 Task: Find connections with filter location Allauch with filter topic #creativitywith filter profile language French with filter current company India Today with filter school Manipal Institute of Technology with filter industry Telecommunications Carriers with filter service category Graphic Design with filter keywords title Digital Marketing Manager
Action: Mouse moved to (528, 67)
Screenshot: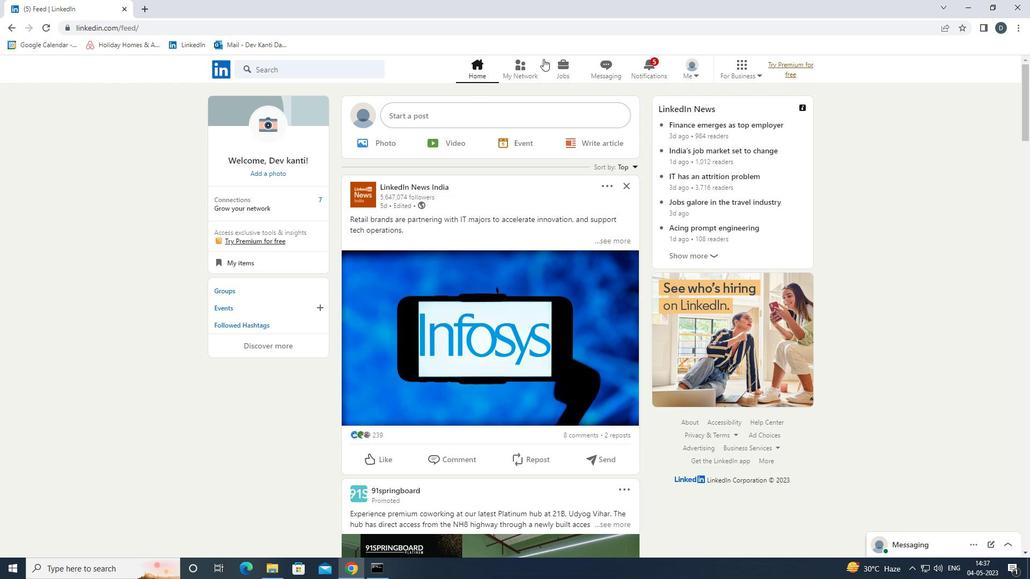 
Action: Mouse pressed left at (528, 67)
Screenshot: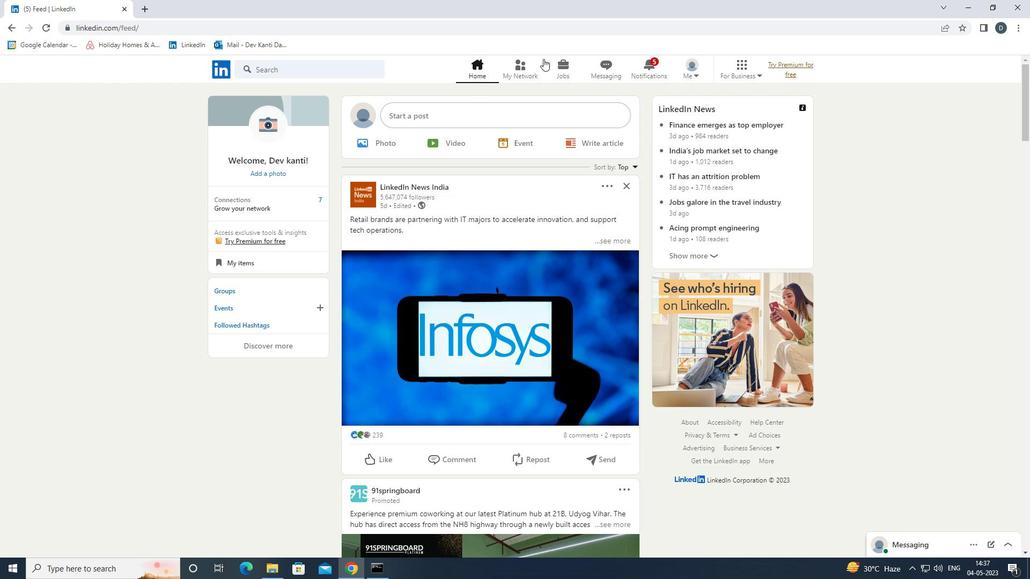 
Action: Mouse moved to (355, 127)
Screenshot: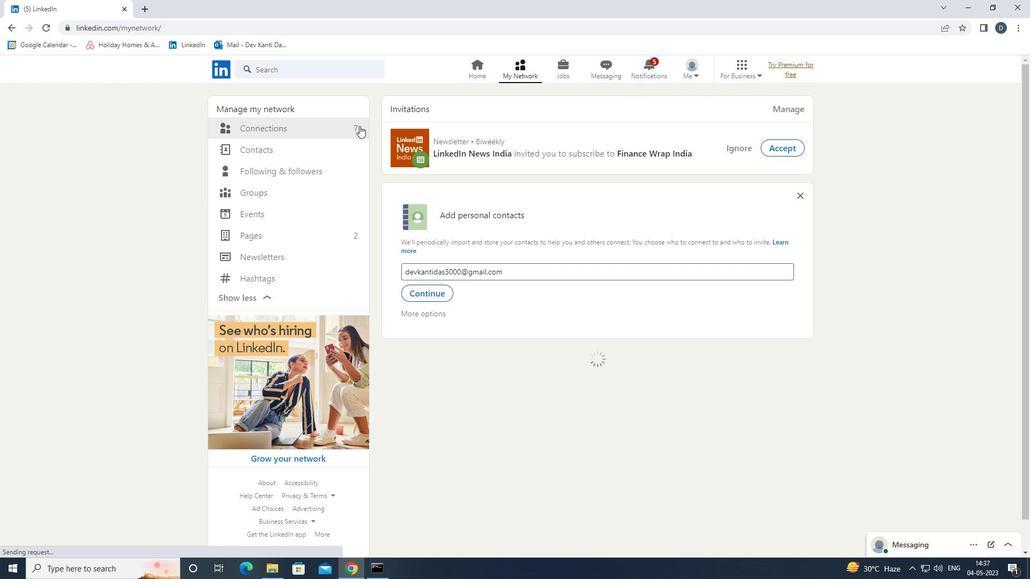 
Action: Mouse pressed left at (355, 127)
Screenshot: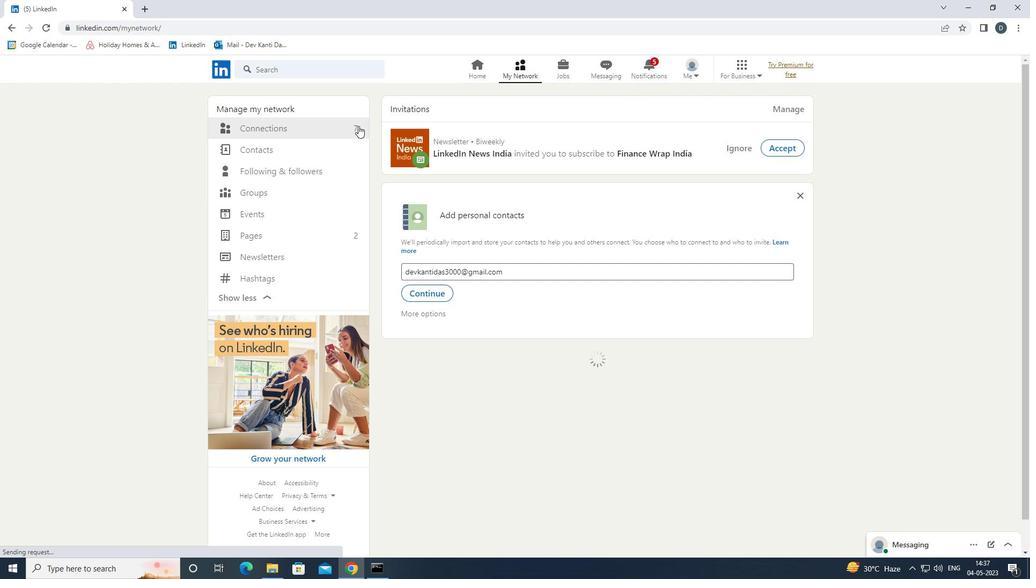 
Action: Mouse moved to (621, 128)
Screenshot: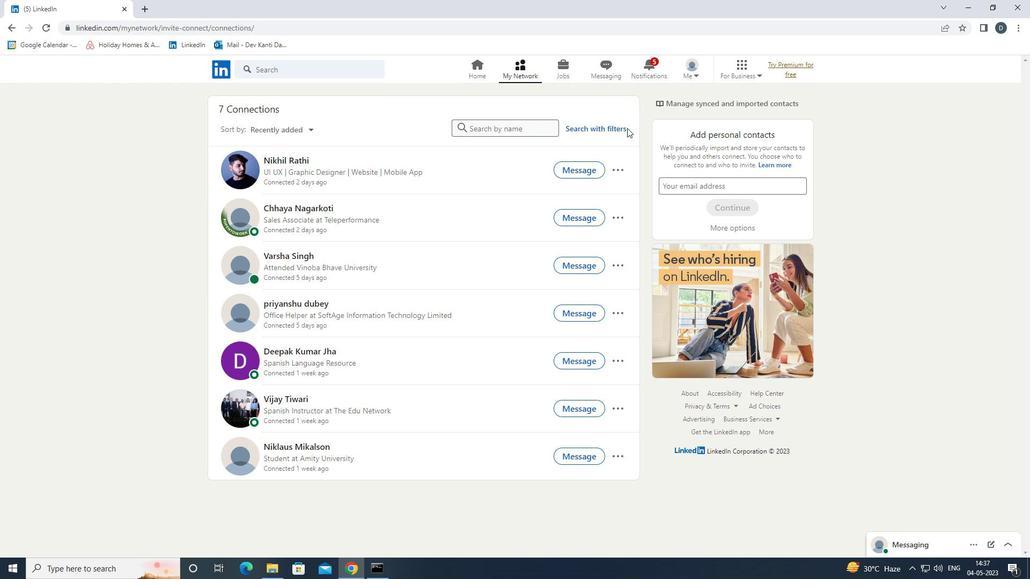 
Action: Mouse pressed left at (621, 128)
Screenshot: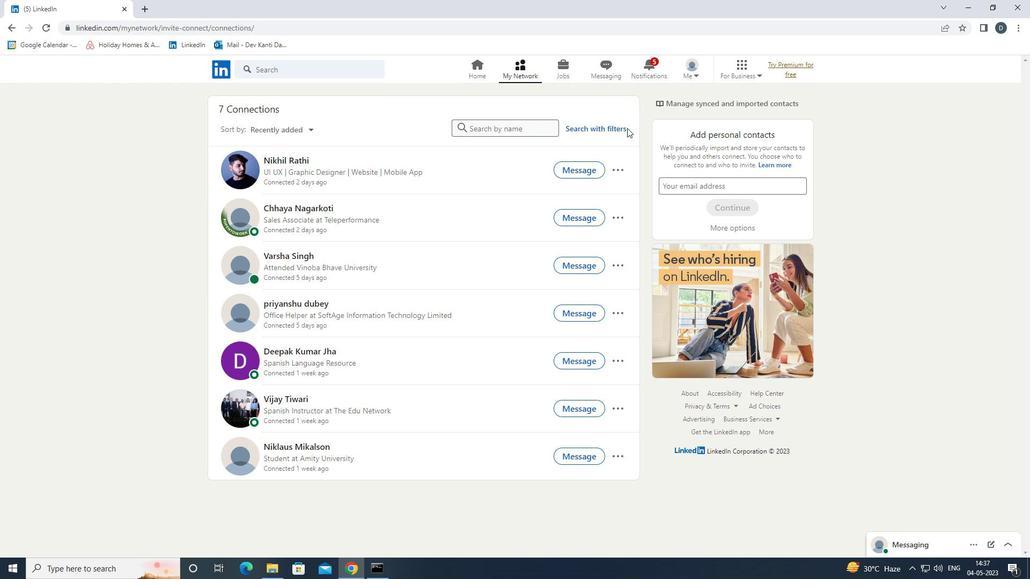 
Action: Mouse moved to (553, 100)
Screenshot: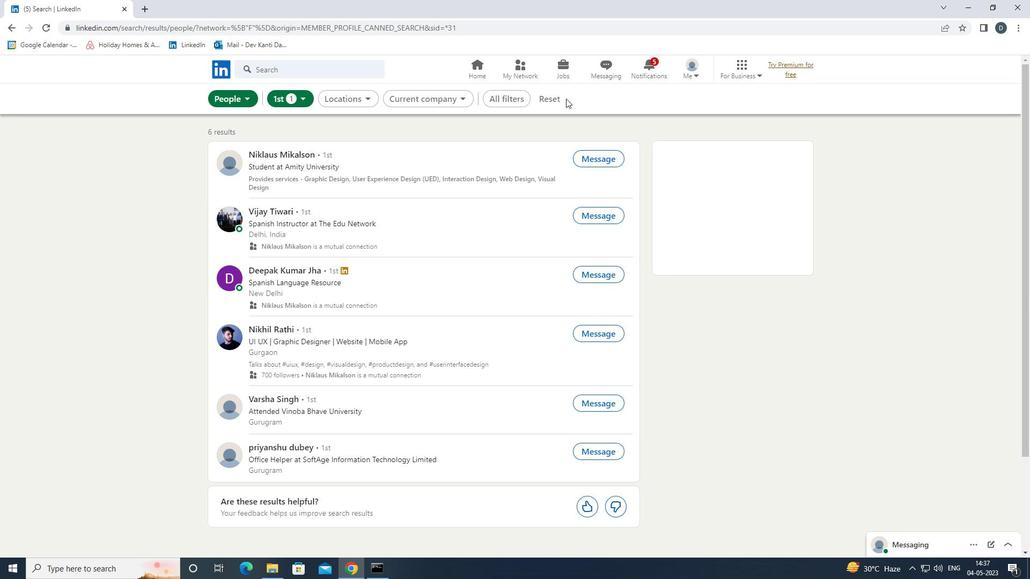 
Action: Mouse pressed left at (553, 100)
Screenshot: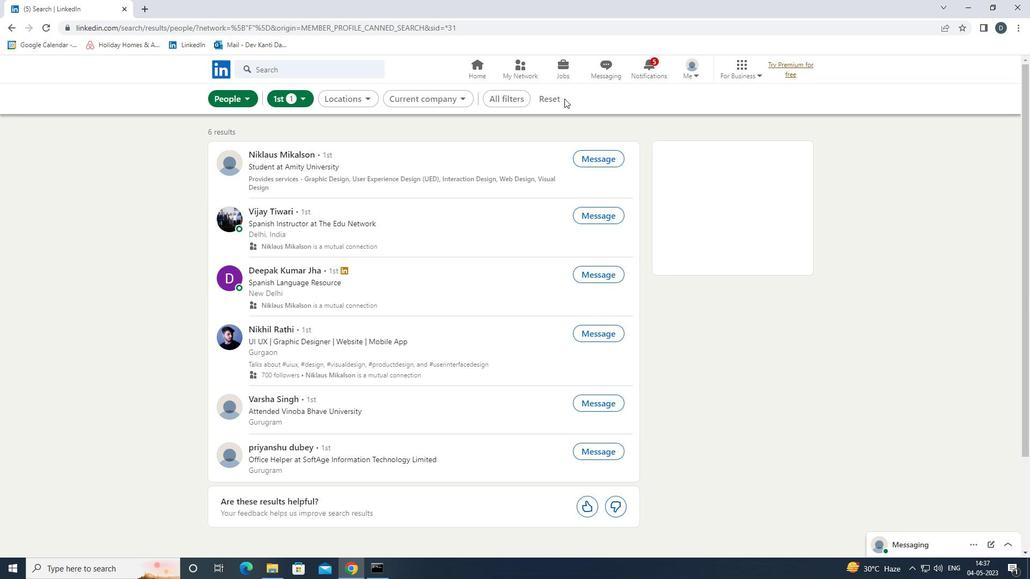 
Action: Mouse moved to (546, 93)
Screenshot: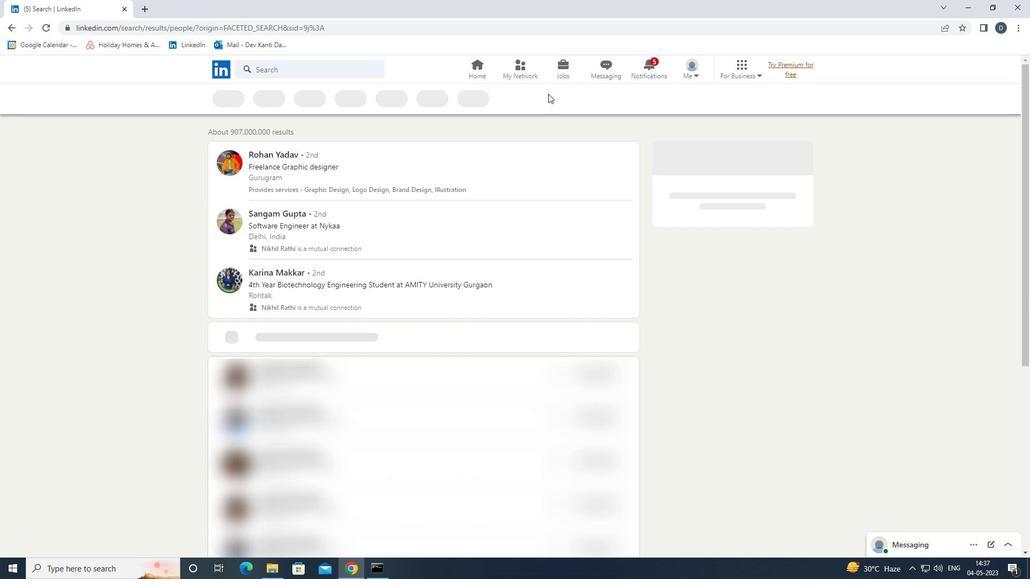 
Action: Mouse pressed left at (546, 93)
Screenshot: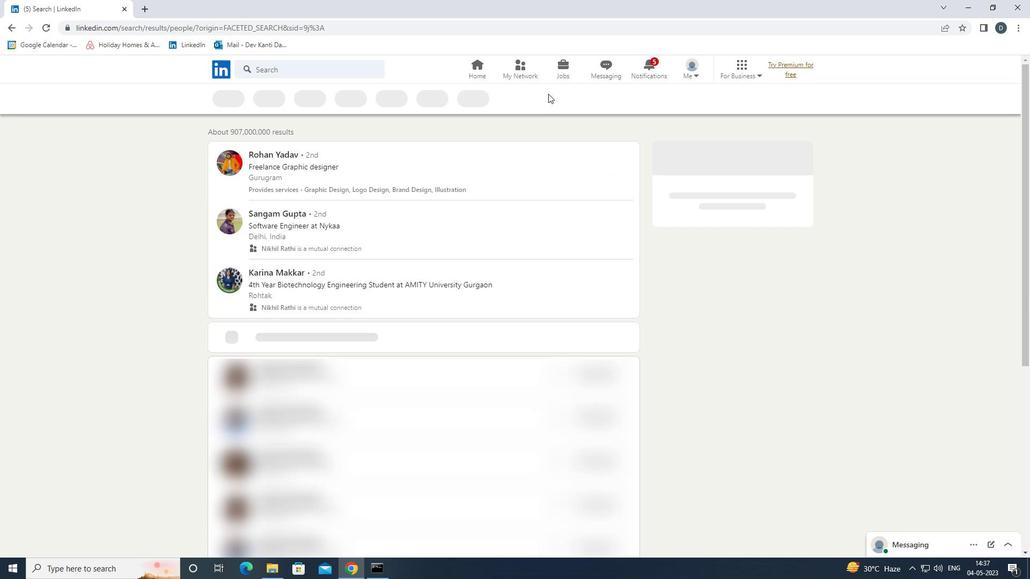 
Action: Mouse moved to (968, 372)
Screenshot: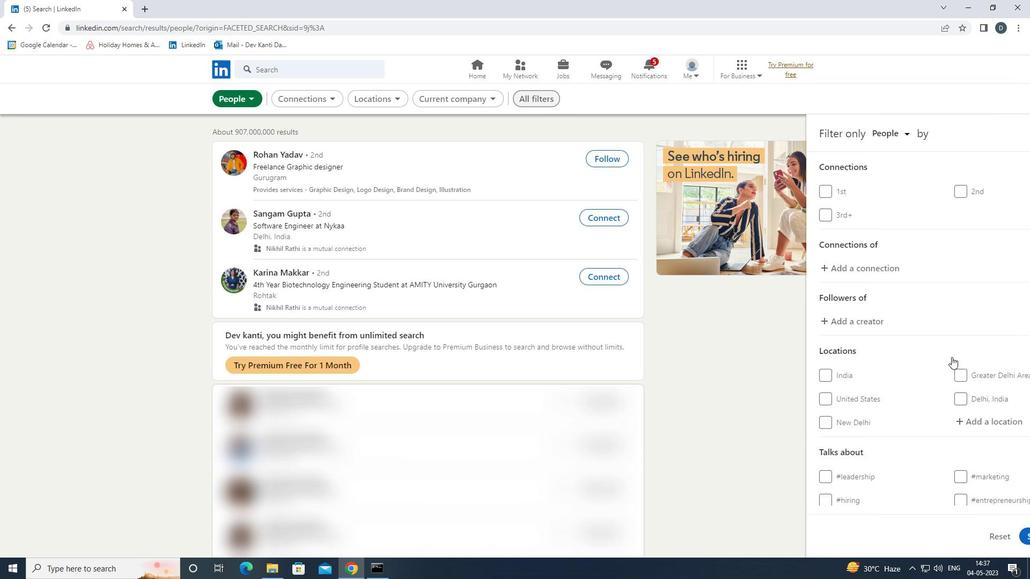 
Action: Mouse scrolled (968, 371) with delta (0, 0)
Screenshot: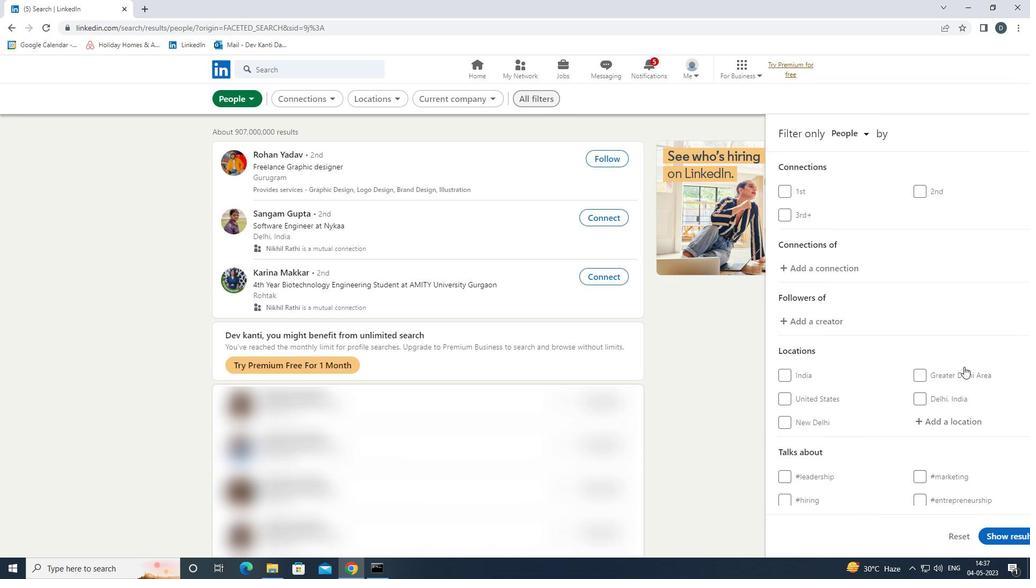
Action: Mouse scrolled (968, 371) with delta (0, 0)
Screenshot: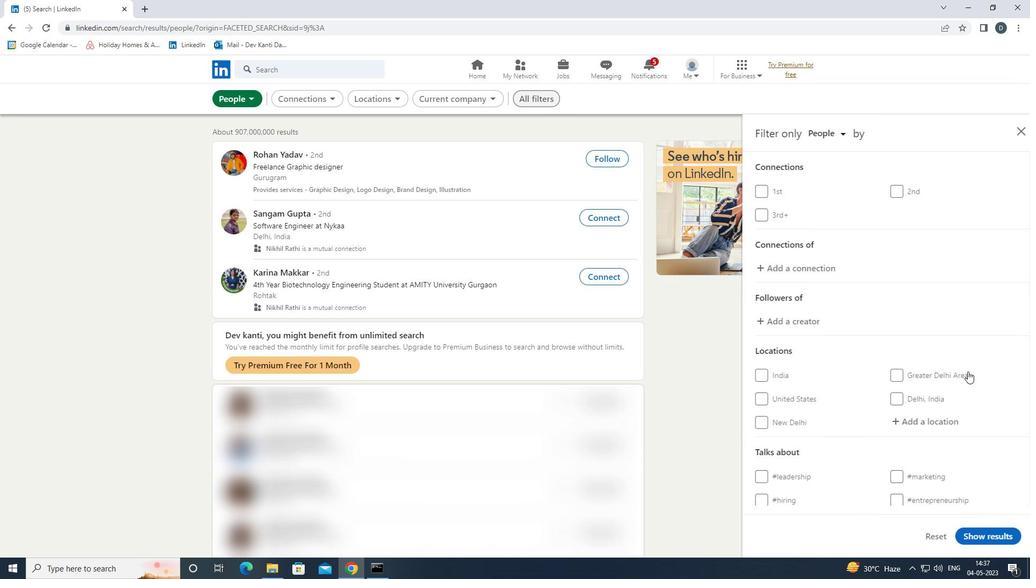 
Action: Mouse moved to (919, 316)
Screenshot: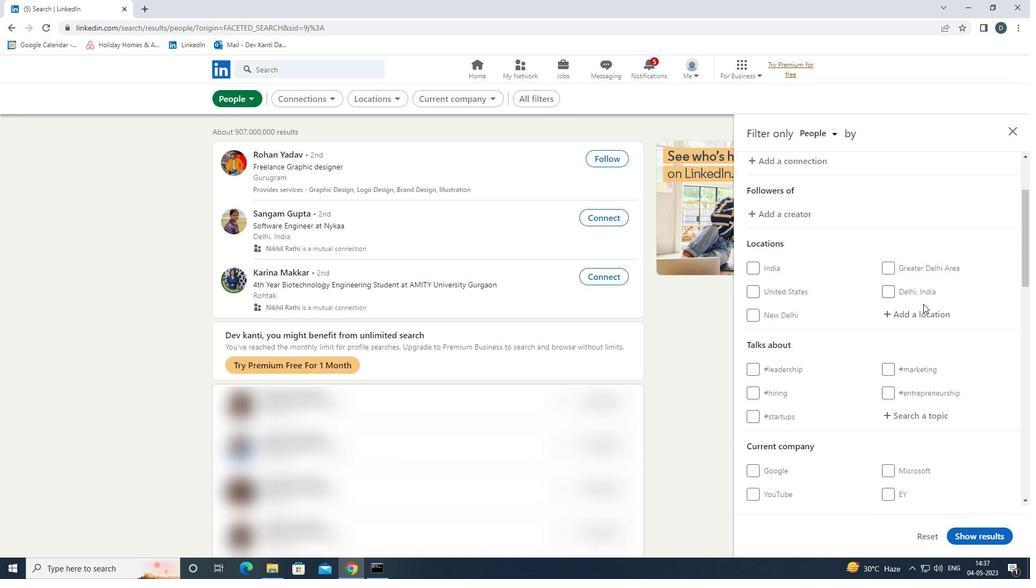 
Action: Mouse pressed left at (919, 316)
Screenshot: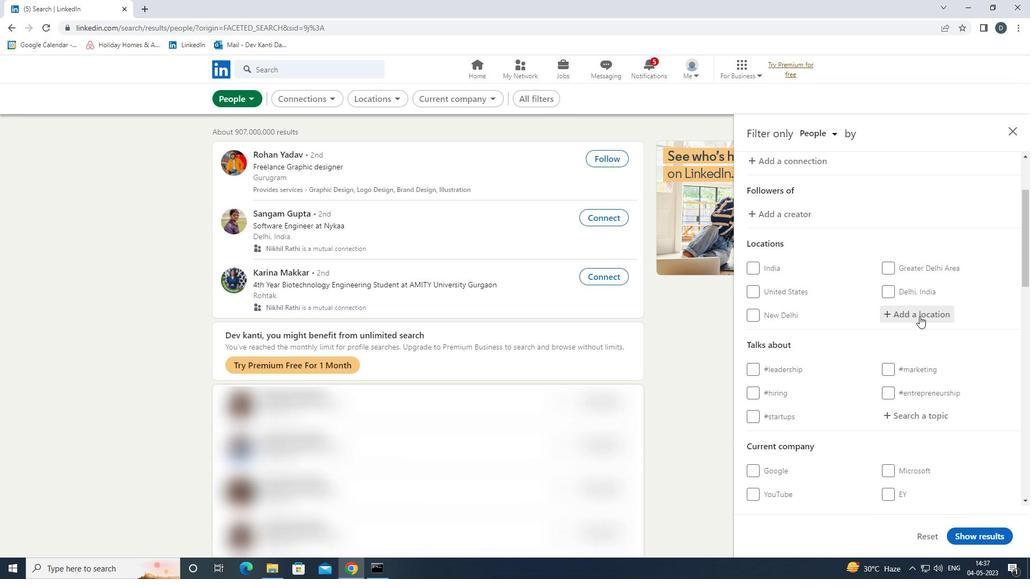 
Action: Key pressed <Key.shift>ALLAUCH<Key.down><Key.enter>
Screenshot: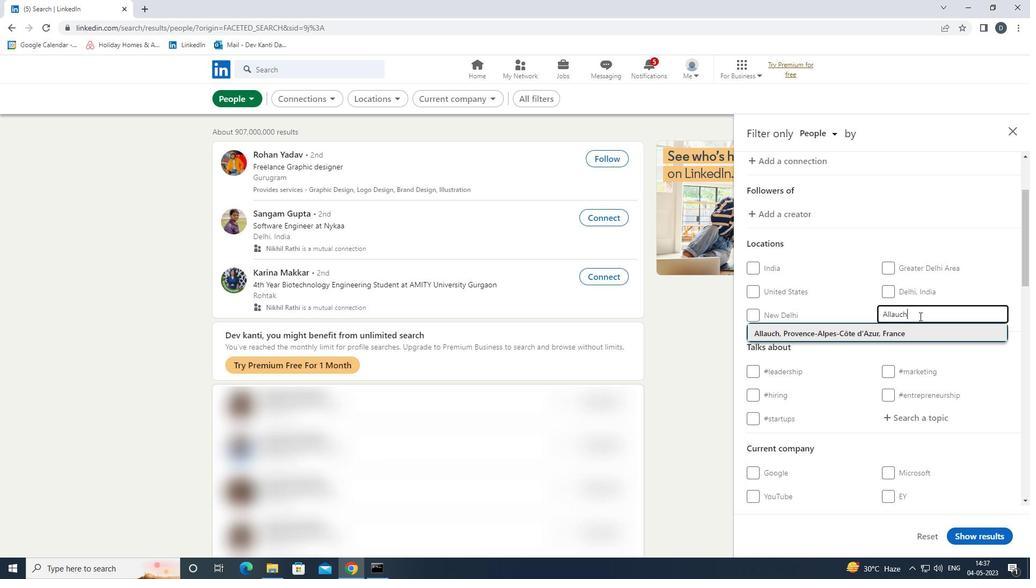 
Action: Mouse moved to (919, 320)
Screenshot: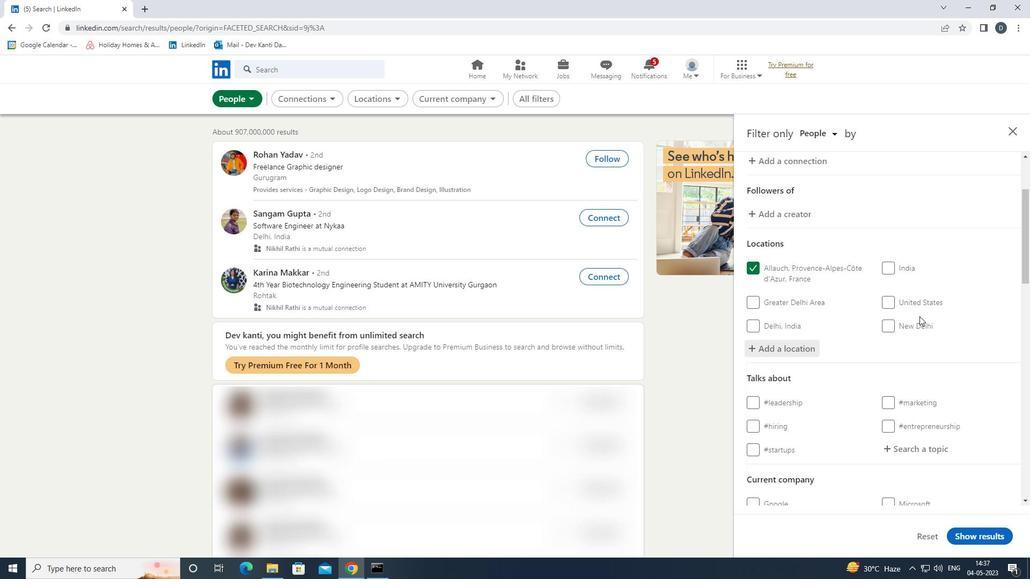 
Action: Mouse scrolled (919, 319) with delta (0, 0)
Screenshot: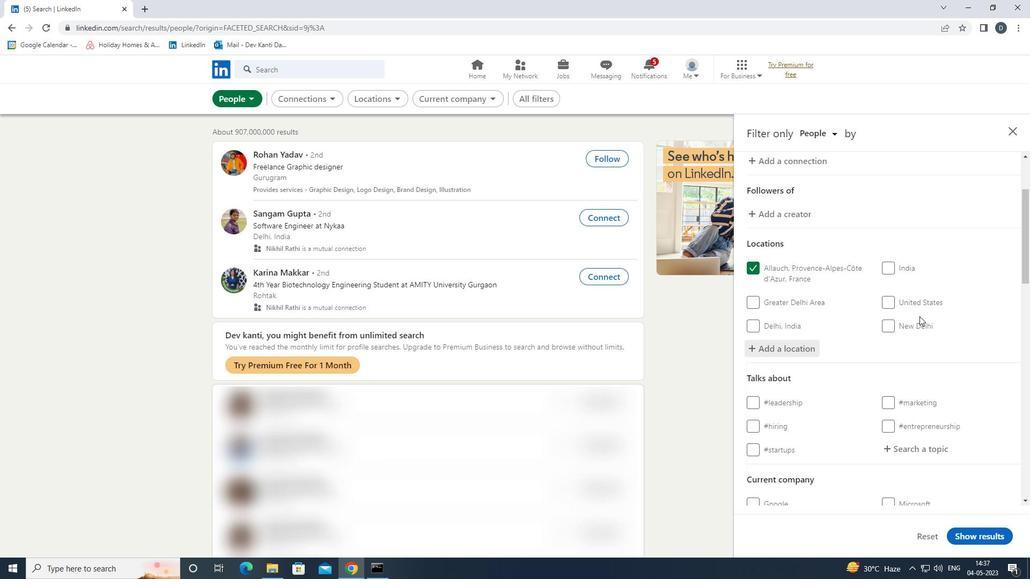 
Action: Mouse moved to (919, 320)
Screenshot: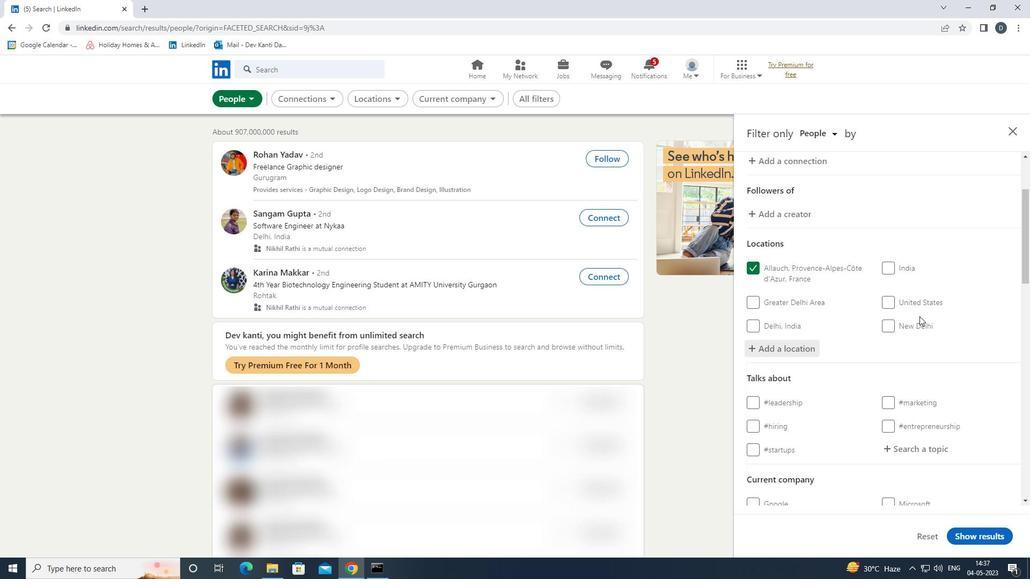 
Action: Mouse scrolled (919, 320) with delta (0, 0)
Screenshot: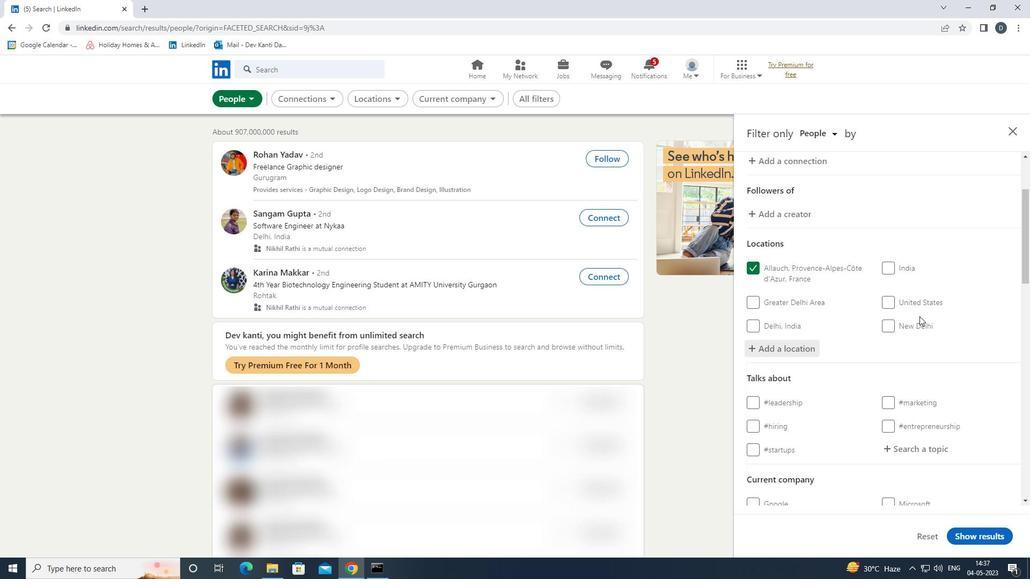 
Action: Mouse moved to (920, 339)
Screenshot: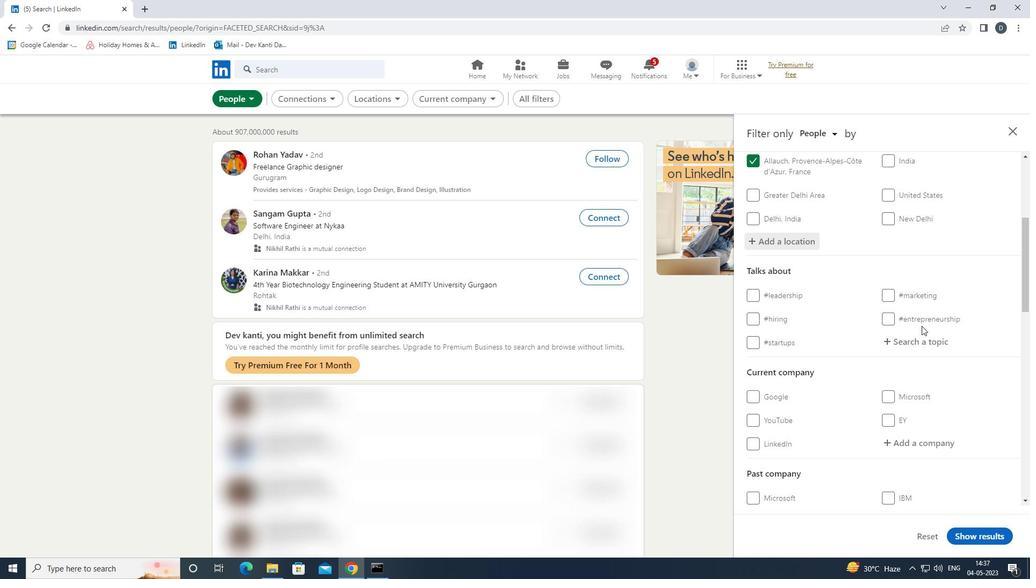 
Action: Mouse pressed left at (920, 339)
Screenshot: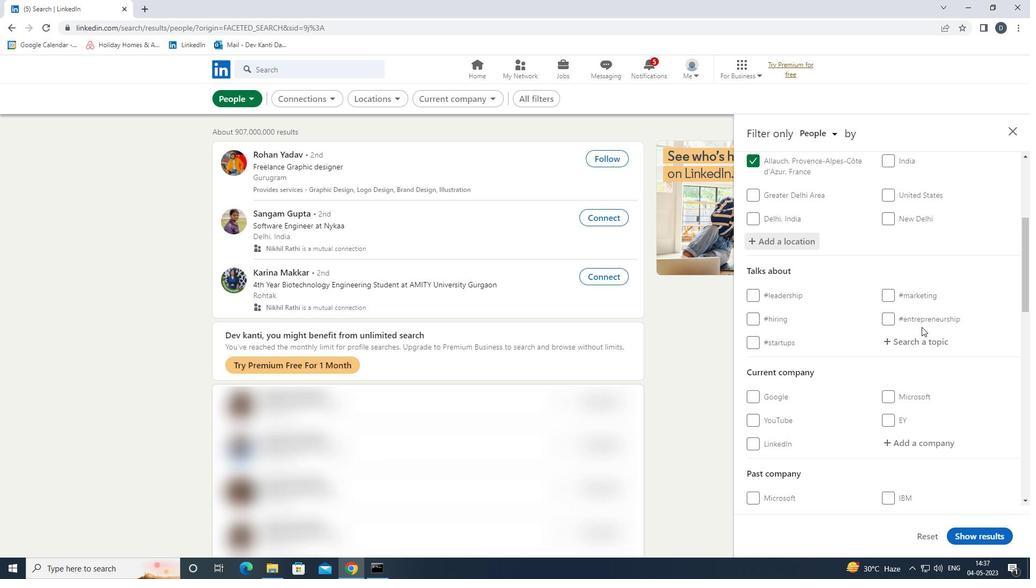 
Action: Key pressed CREATIVITY<Key.down><Key.enter>
Screenshot: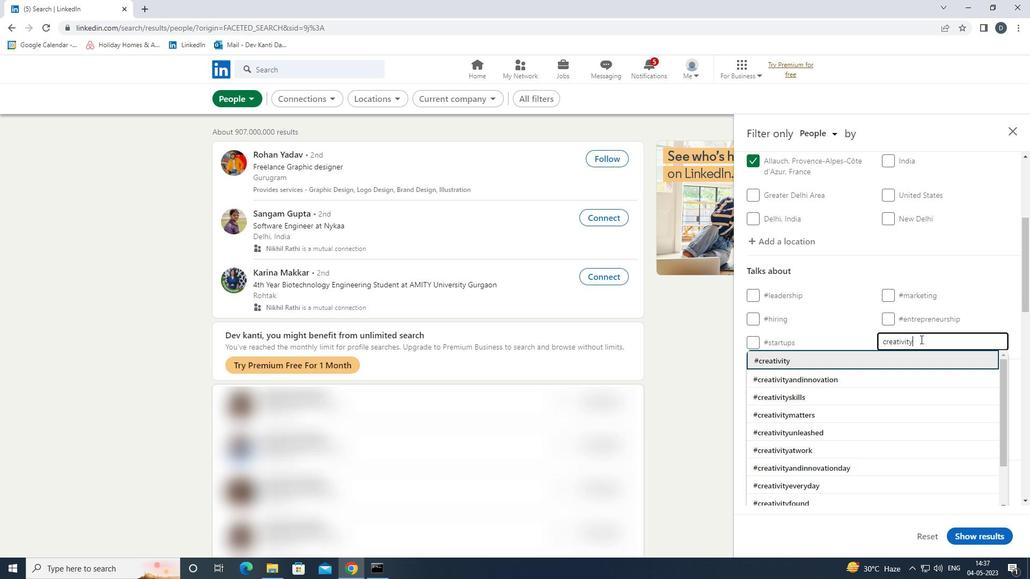 
Action: Mouse scrolled (920, 339) with delta (0, 0)
Screenshot: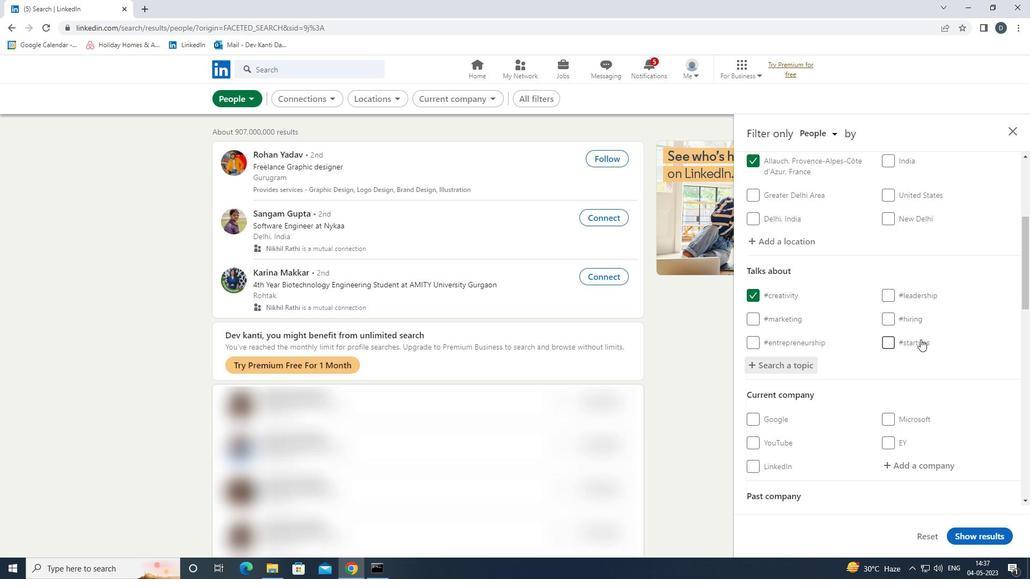 
Action: Mouse scrolled (920, 339) with delta (0, 0)
Screenshot: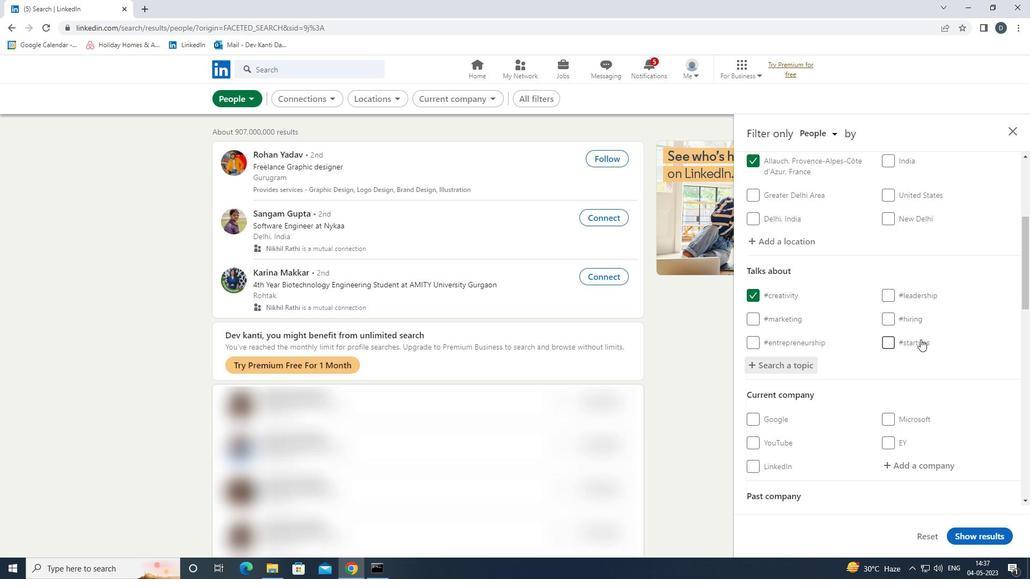 
Action: Mouse scrolled (920, 339) with delta (0, 0)
Screenshot: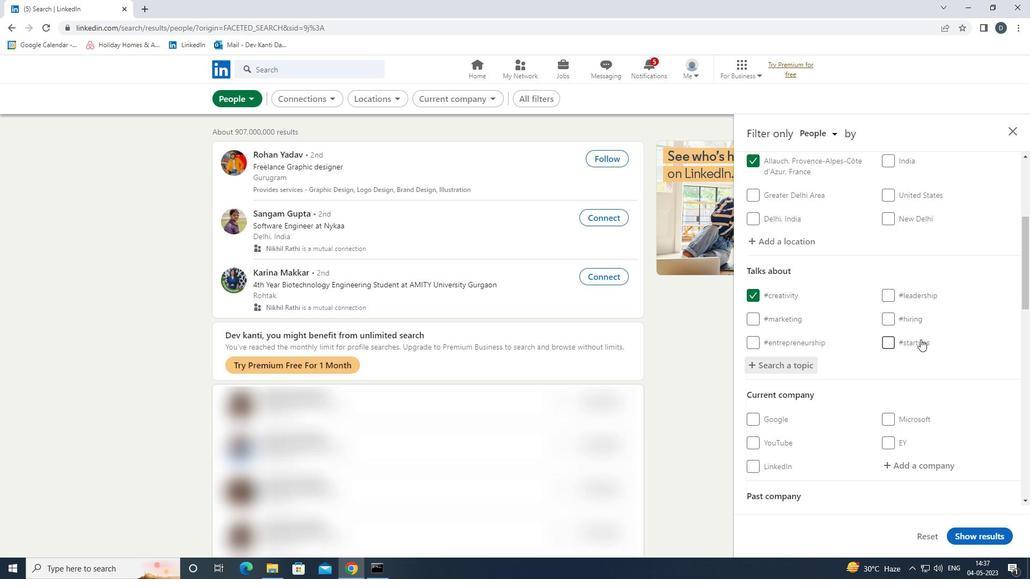 
Action: Mouse scrolled (920, 339) with delta (0, 0)
Screenshot: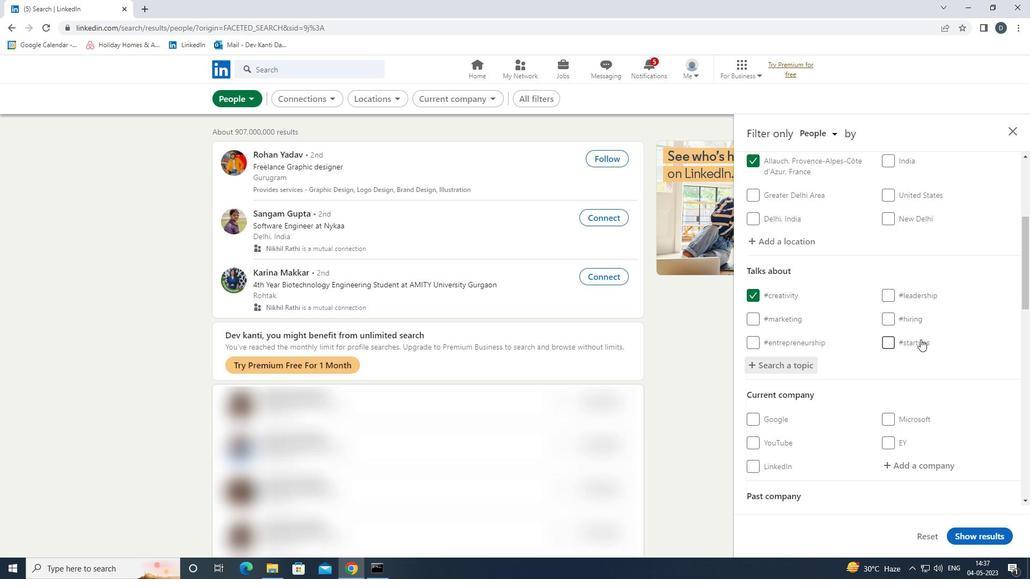 
Action: Mouse scrolled (920, 339) with delta (0, 0)
Screenshot: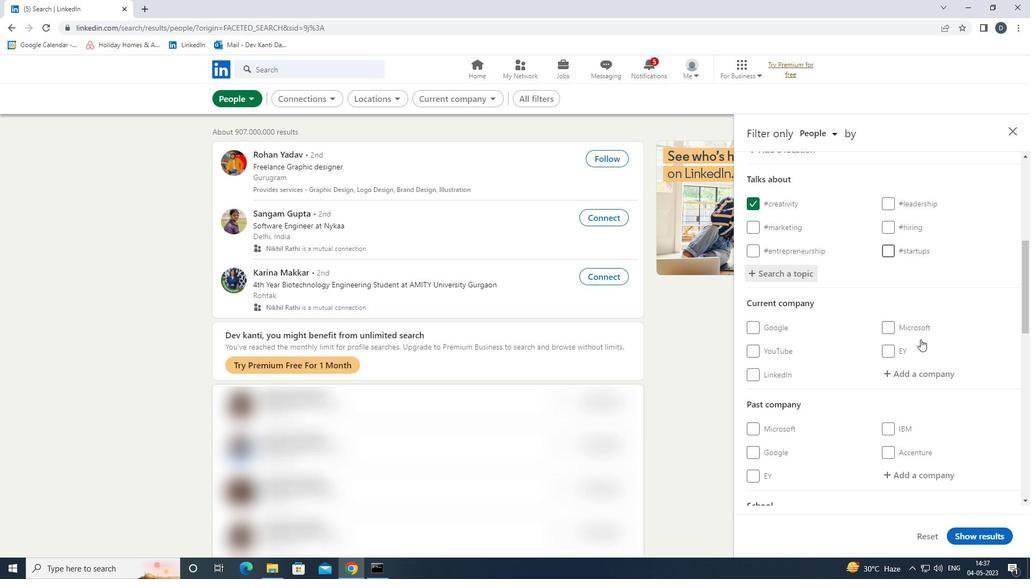 
Action: Mouse scrolled (920, 339) with delta (0, 0)
Screenshot: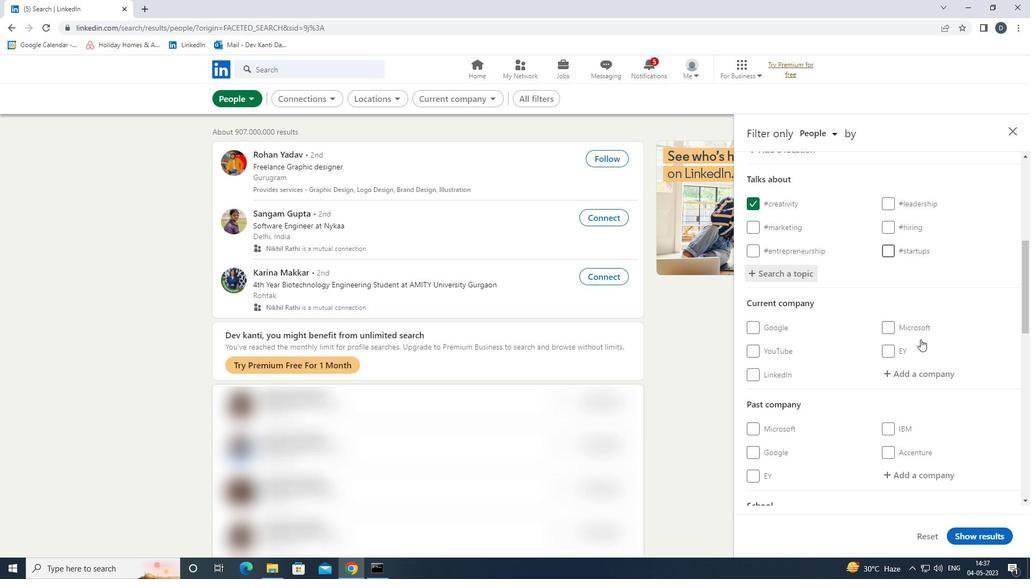 
Action: Mouse scrolled (920, 339) with delta (0, 0)
Screenshot: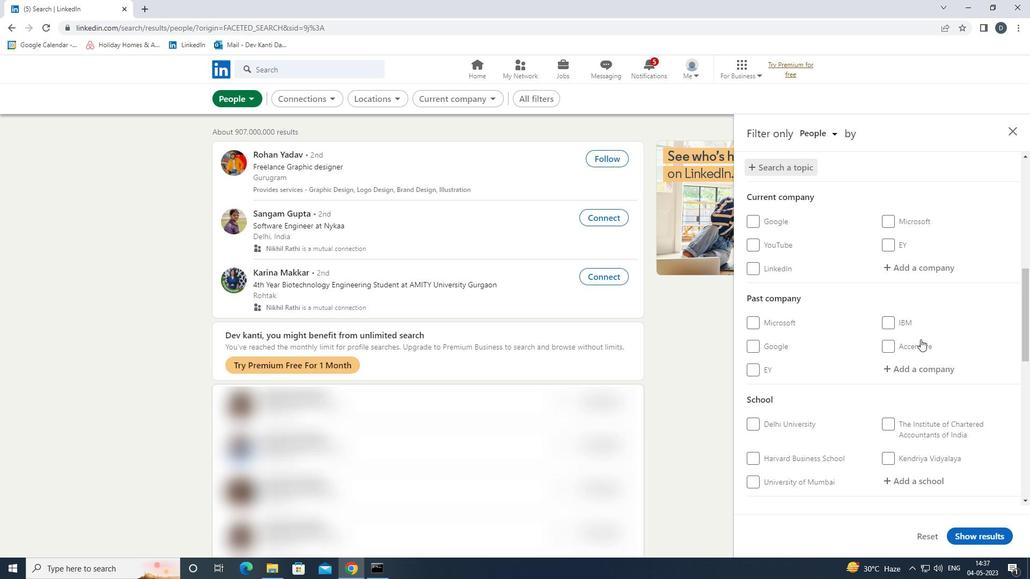 
Action: Mouse scrolled (920, 339) with delta (0, 0)
Screenshot: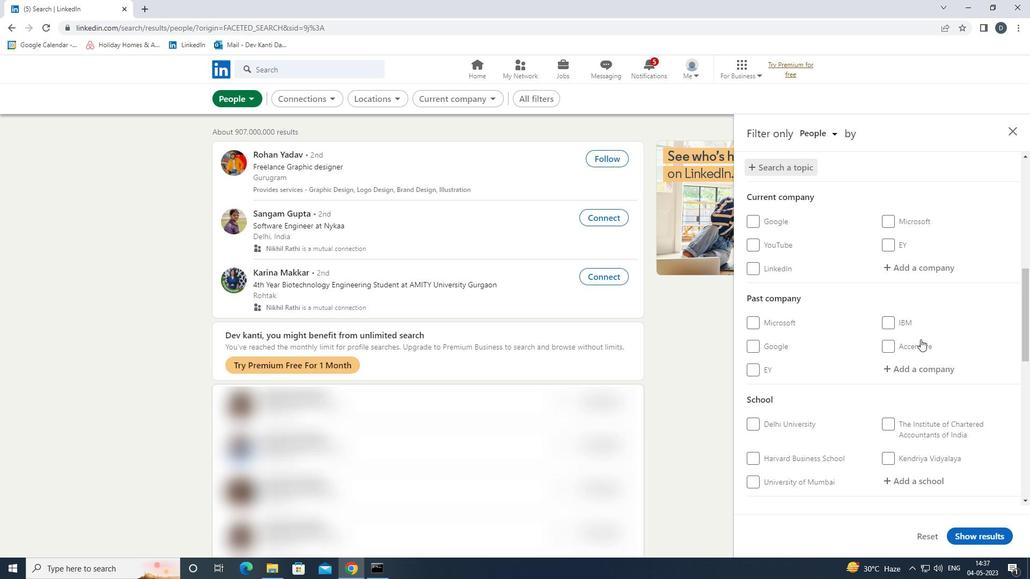 
Action: Mouse scrolled (920, 339) with delta (0, 0)
Screenshot: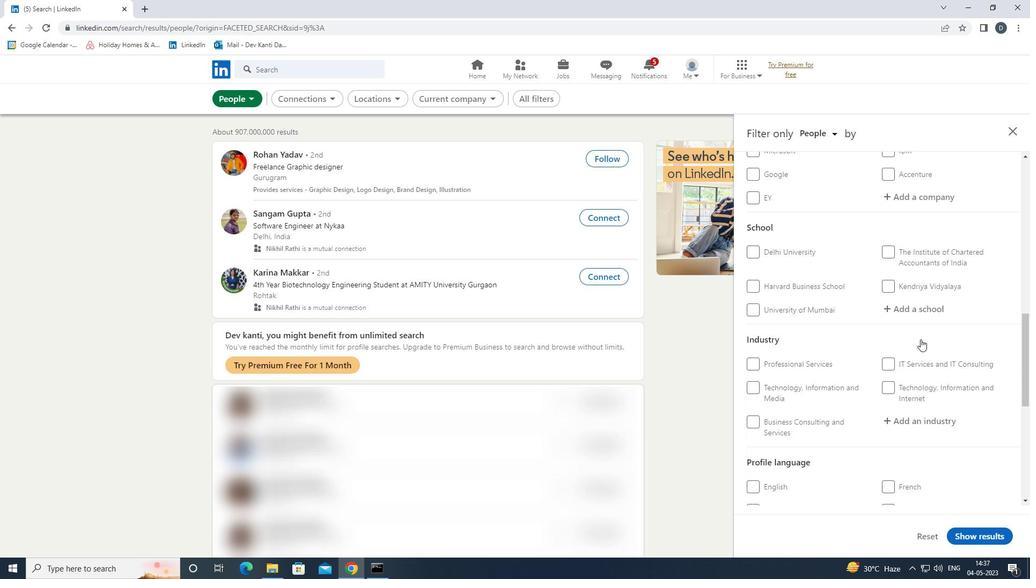 
Action: Mouse moved to (919, 341)
Screenshot: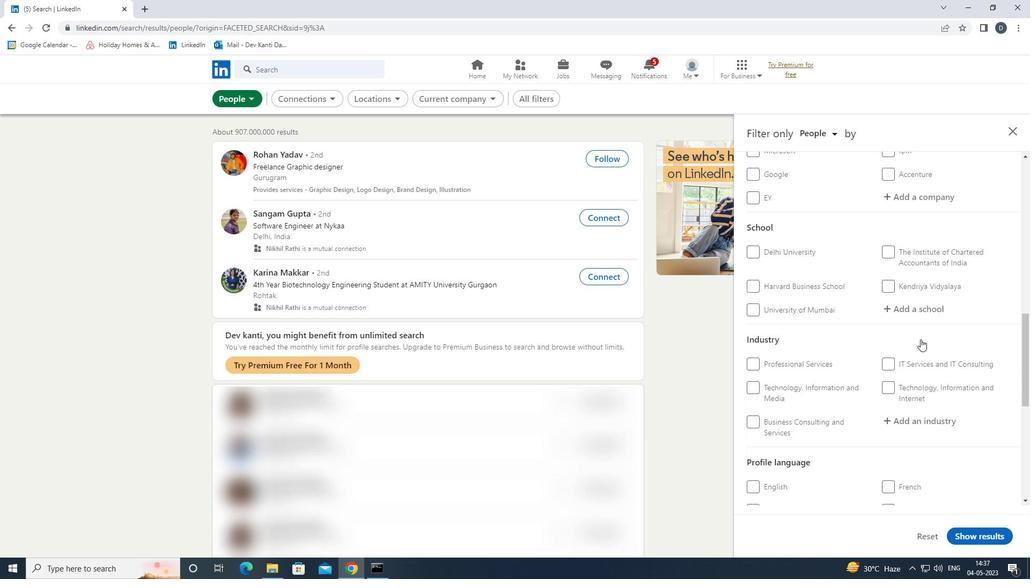 
Action: Mouse scrolled (919, 340) with delta (0, 0)
Screenshot: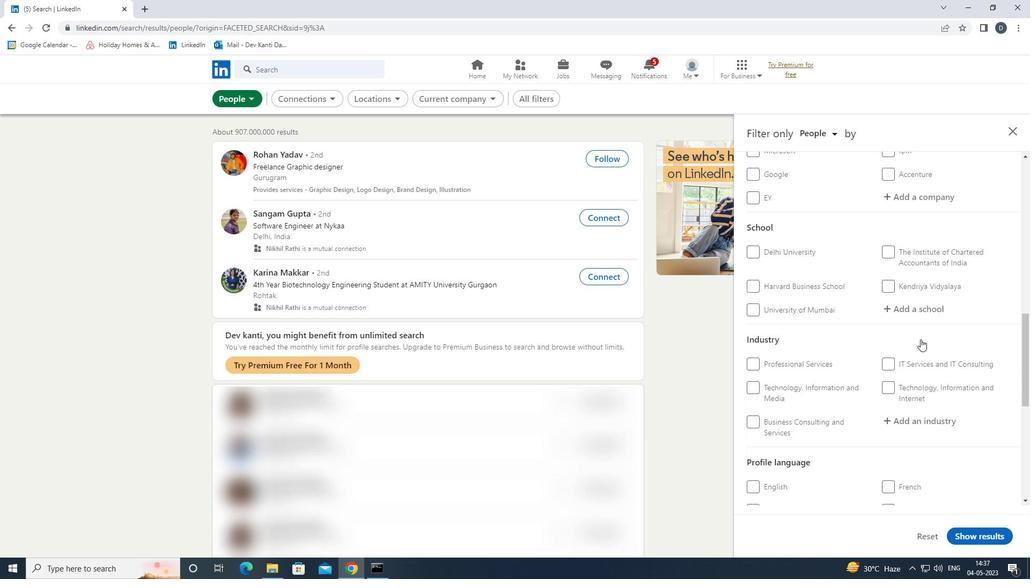 
Action: Mouse moved to (907, 319)
Screenshot: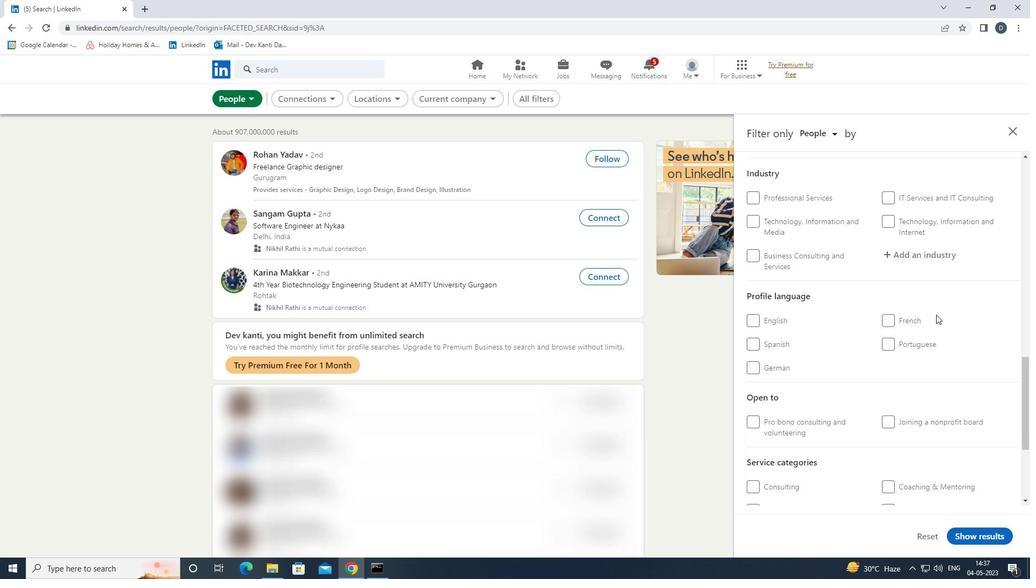 
Action: Mouse pressed left at (907, 319)
Screenshot: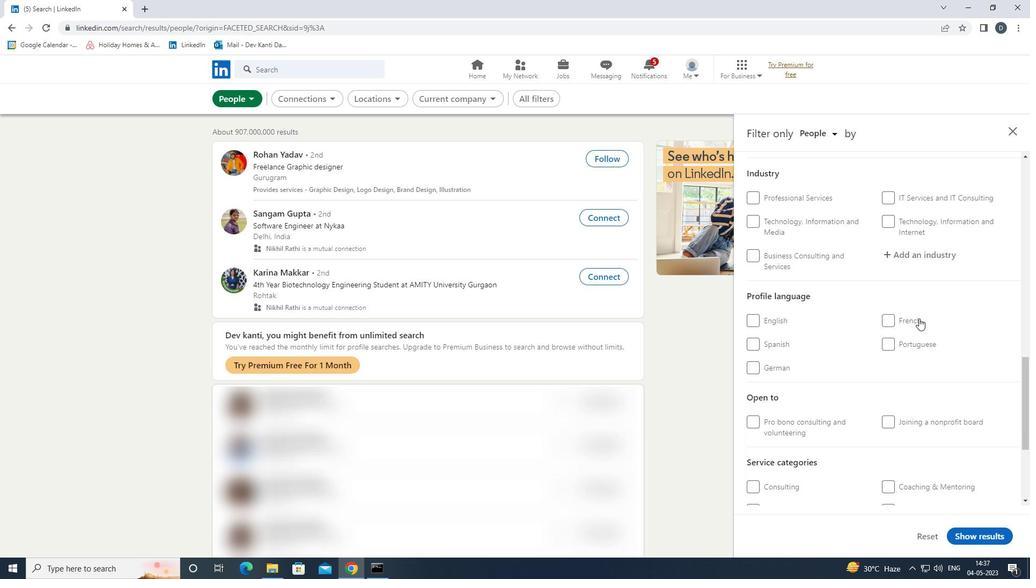 
Action: Mouse scrolled (907, 319) with delta (0, 0)
Screenshot: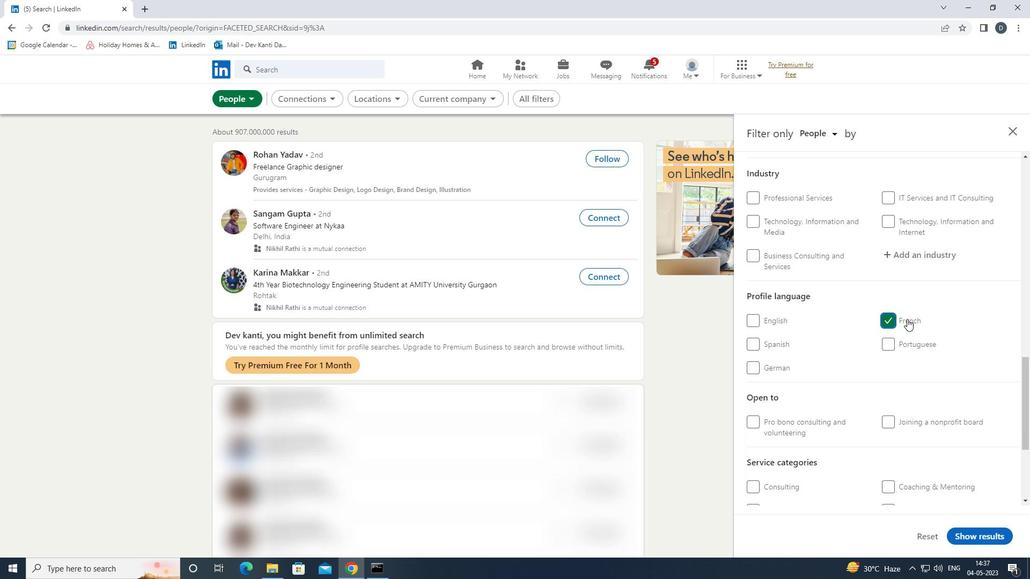 
Action: Mouse scrolled (907, 319) with delta (0, 0)
Screenshot: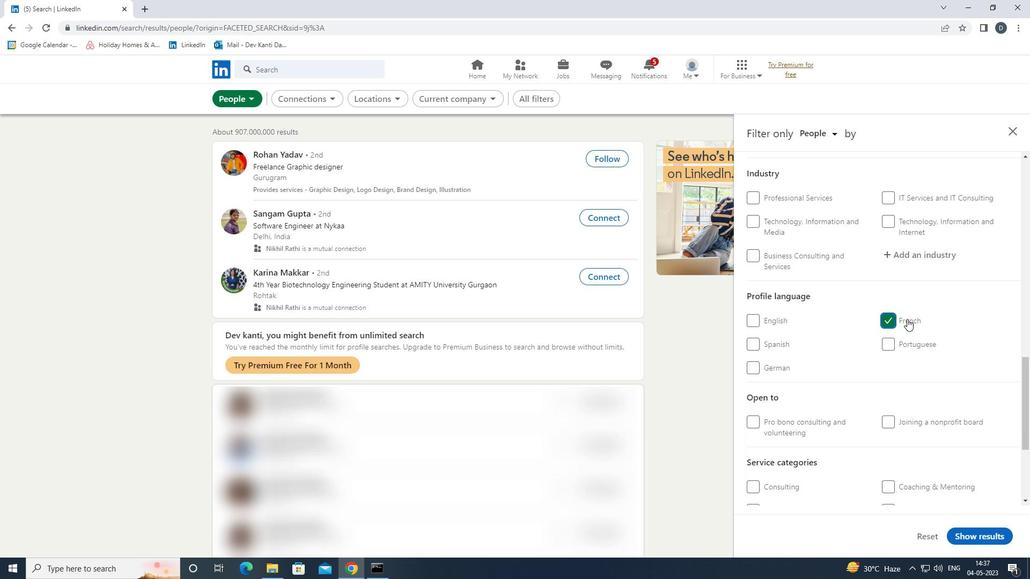 
Action: Mouse scrolled (907, 319) with delta (0, 0)
Screenshot: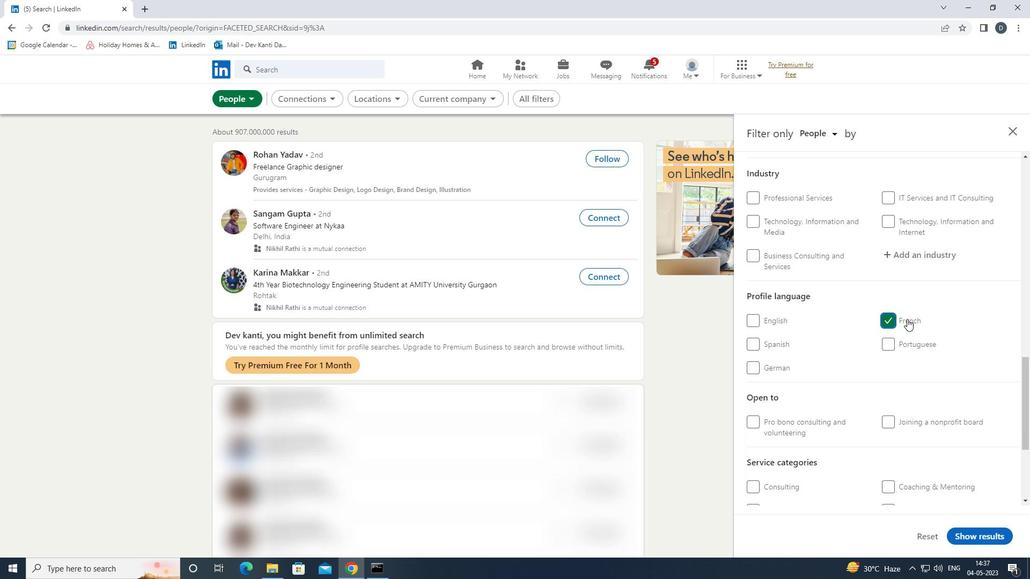 
Action: Mouse scrolled (907, 319) with delta (0, 0)
Screenshot: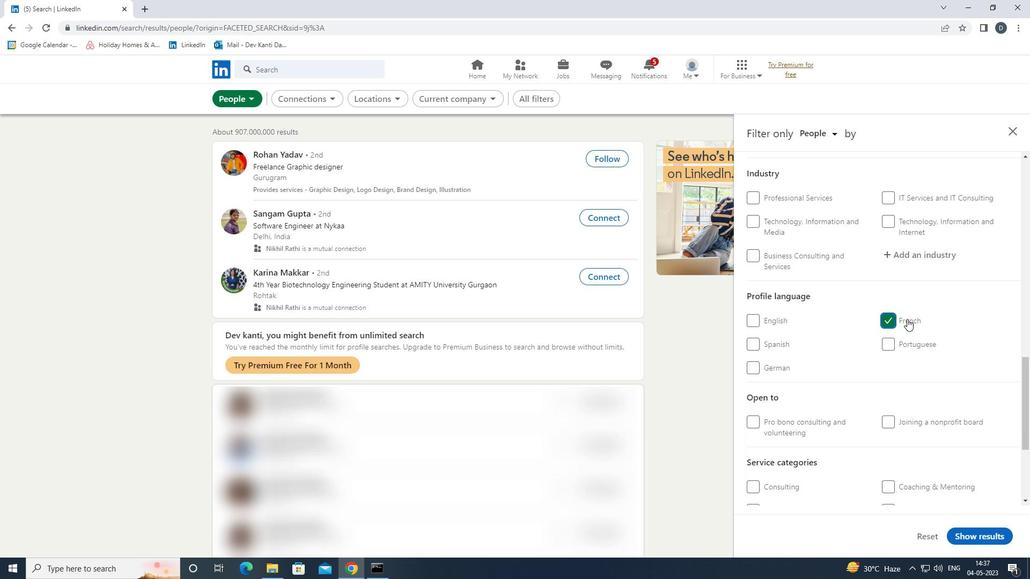 
Action: Mouse scrolled (907, 319) with delta (0, 0)
Screenshot: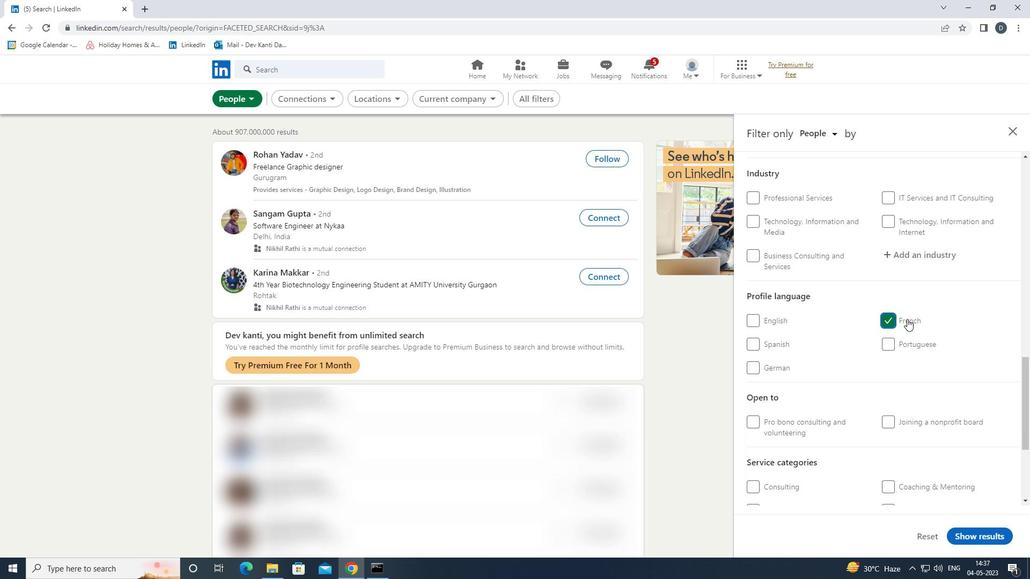 
Action: Mouse scrolled (907, 319) with delta (0, 0)
Screenshot: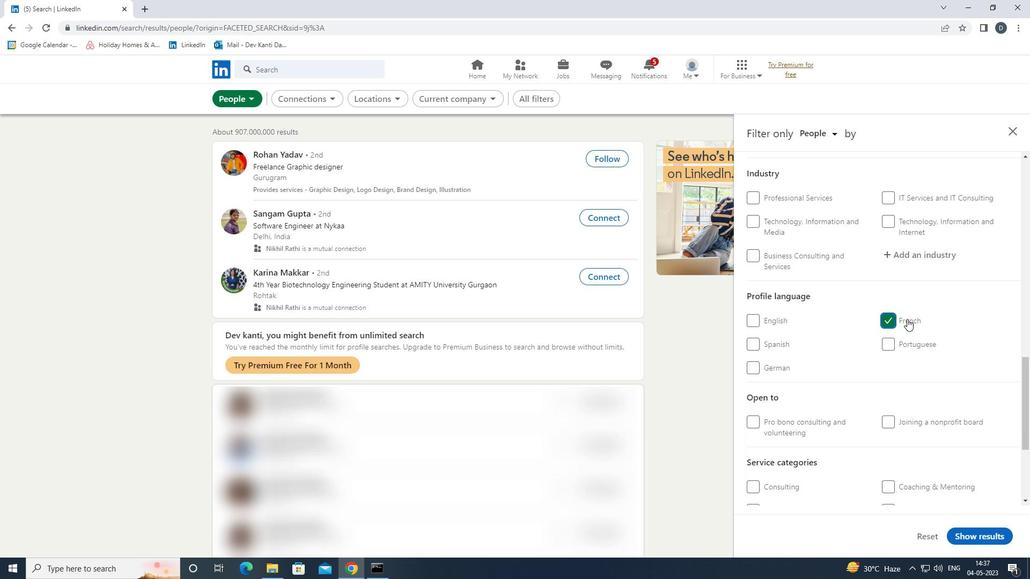 
Action: Mouse moved to (929, 250)
Screenshot: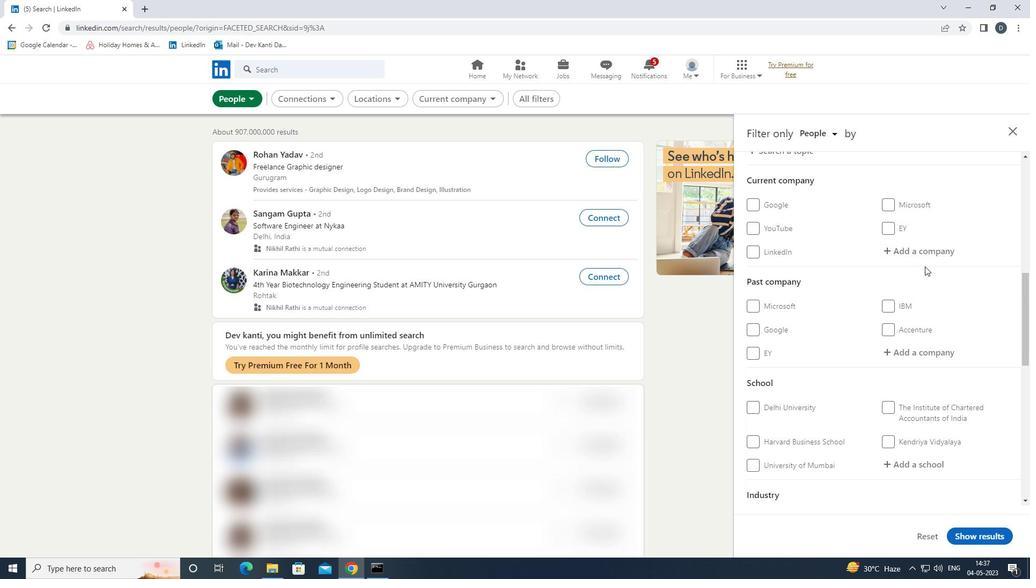 
Action: Mouse pressed left at (929, 250)
Screenshot: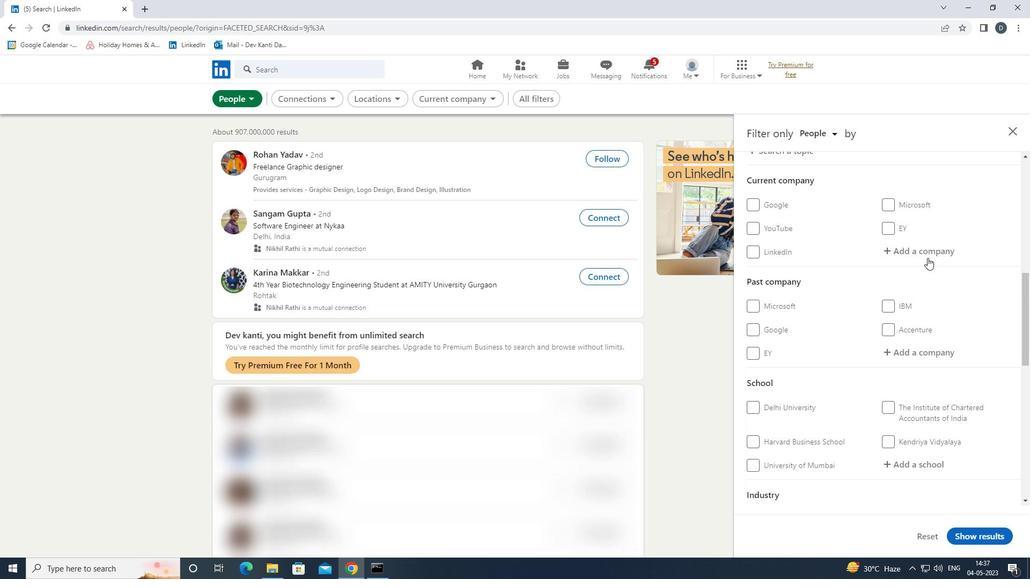 
Action: Key pressed <Key.shift>INDIA<Key.space><Key.shift>TODAY<Key.down><Key.enter>
Screenshot: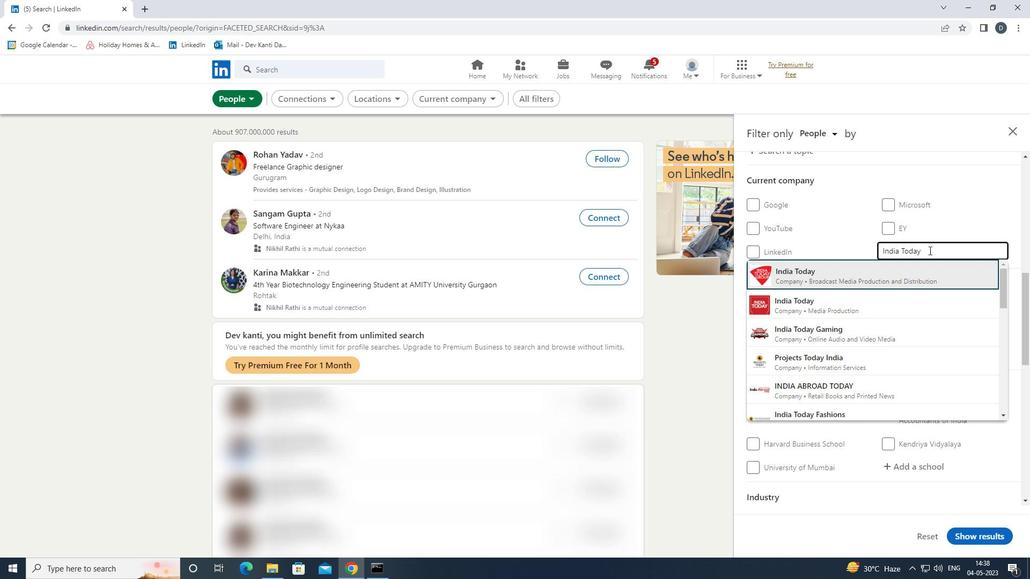 
Action: Mouse scrolled (929, 250) with delta (0, 0)
Screenshot: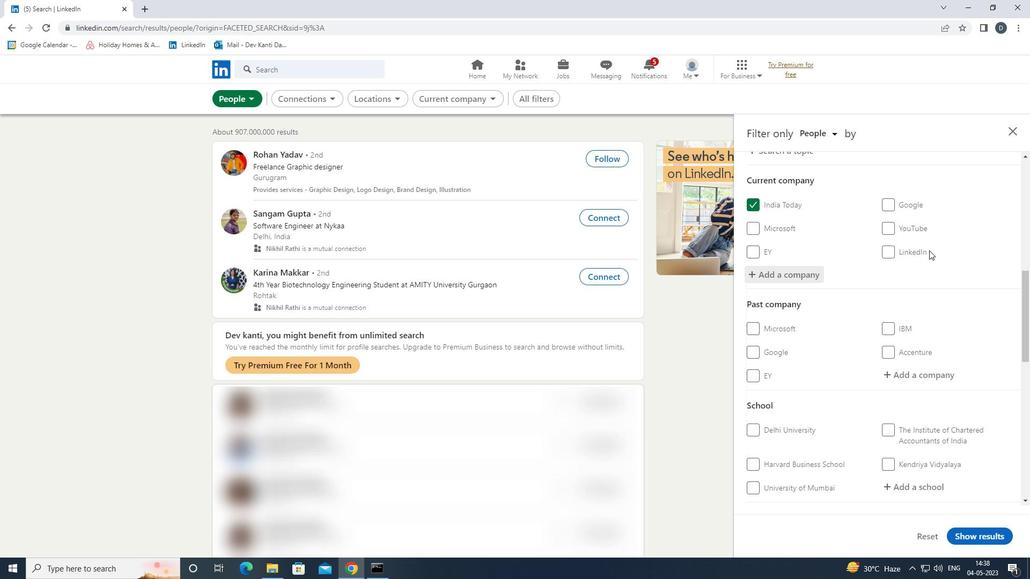 
Action: Mouse scrolled (929, 250) with delta (0, 0)
Screenshot: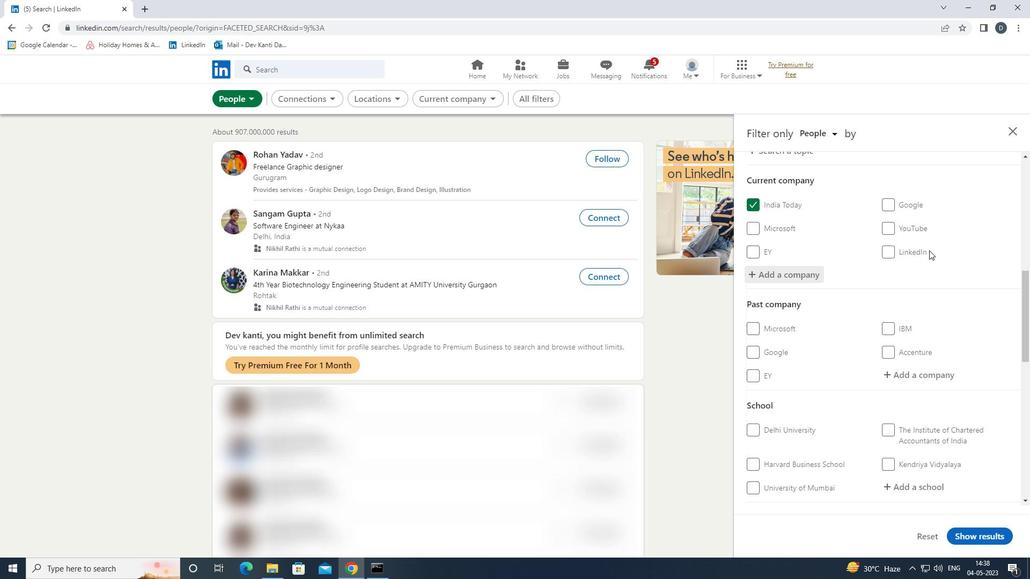 
Action: Mouse scrolled (929, 250) with delta (0, 0)
Screenshot: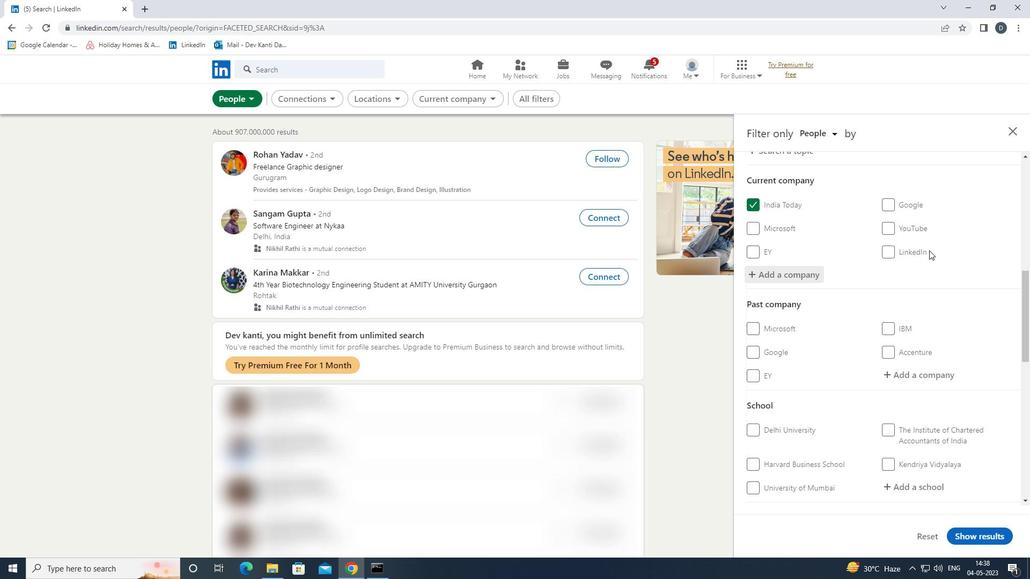 
Action: Mouse moved to (935, 327)
Screenshot: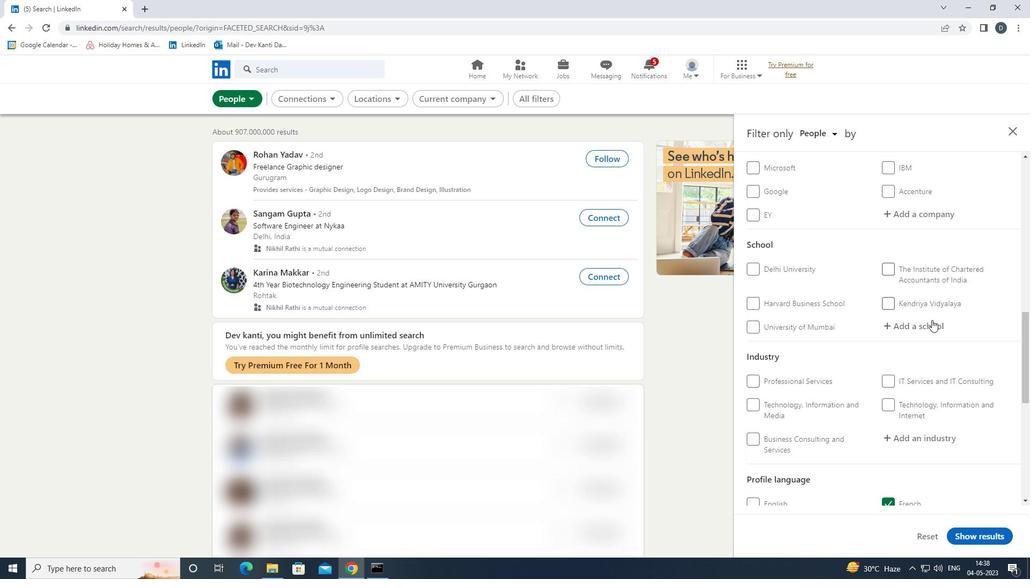 
Action: Mouse pressed left at (935, 327)
Screenshot: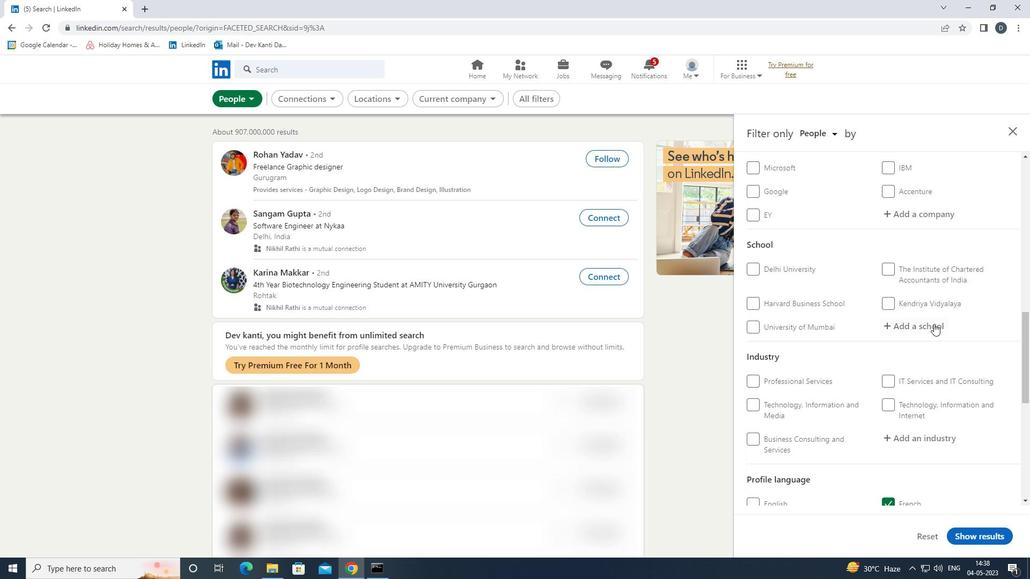 
Action: Mouse moved to (933, 328)
Screenshot: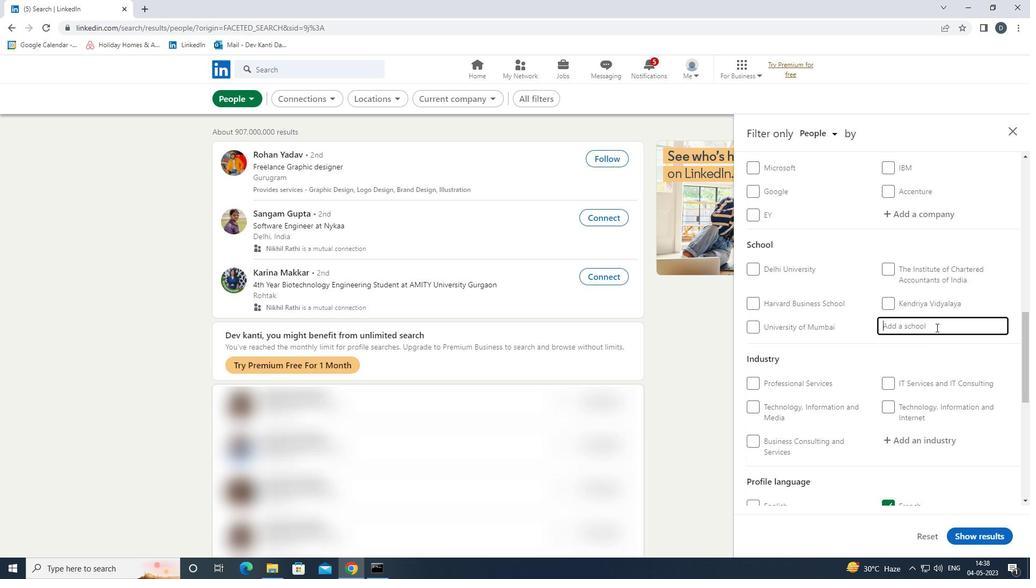 
Action: Key pressed <Key.shift><Key.shift>MANIPAL<Key.space><Key.shift>IN<Key.backspace><Key.down><Key.enter>
Screenshot: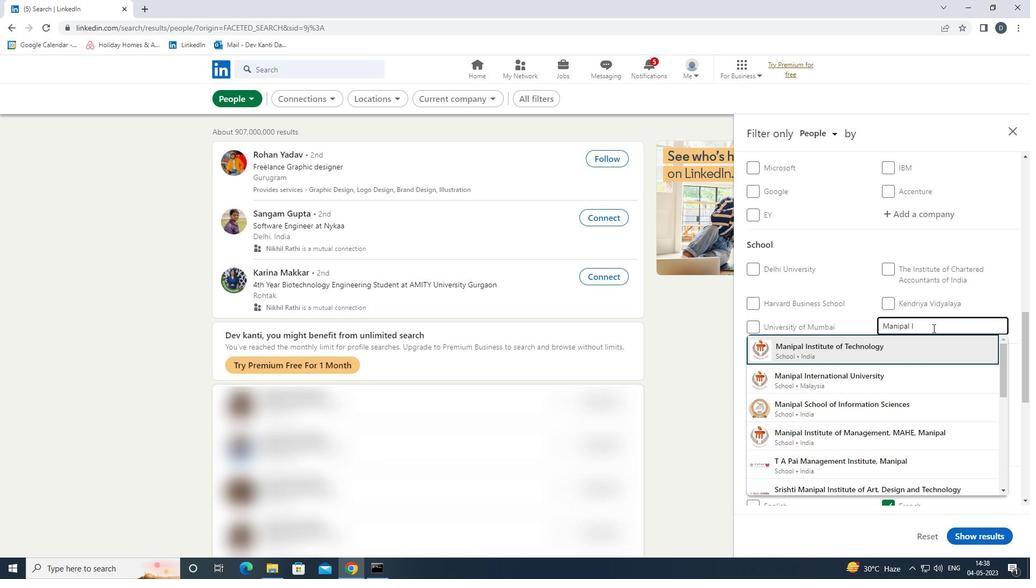 
Action: Mouse moved to (918, 288)
Screenshot: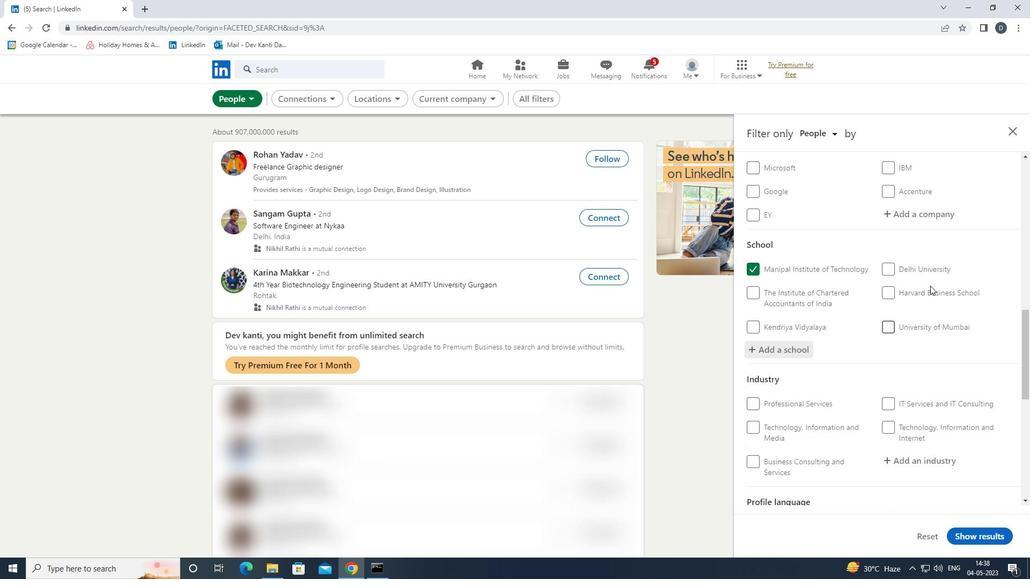 
Action: Mouse scrolled (918, 287) with delta (0, 0)
Screenshot: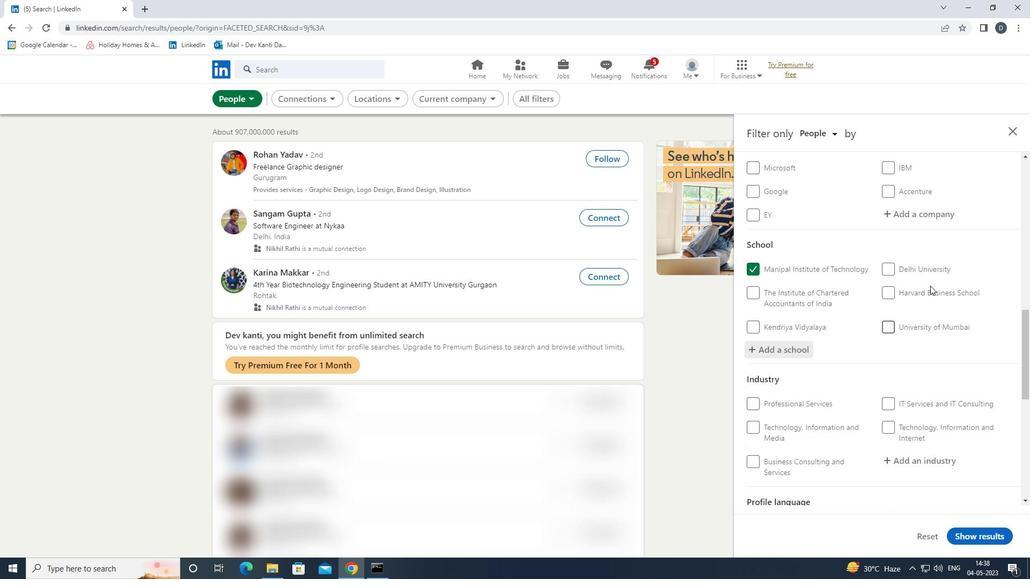 
Action: Mouse moved to (912, 294)
Screenshot: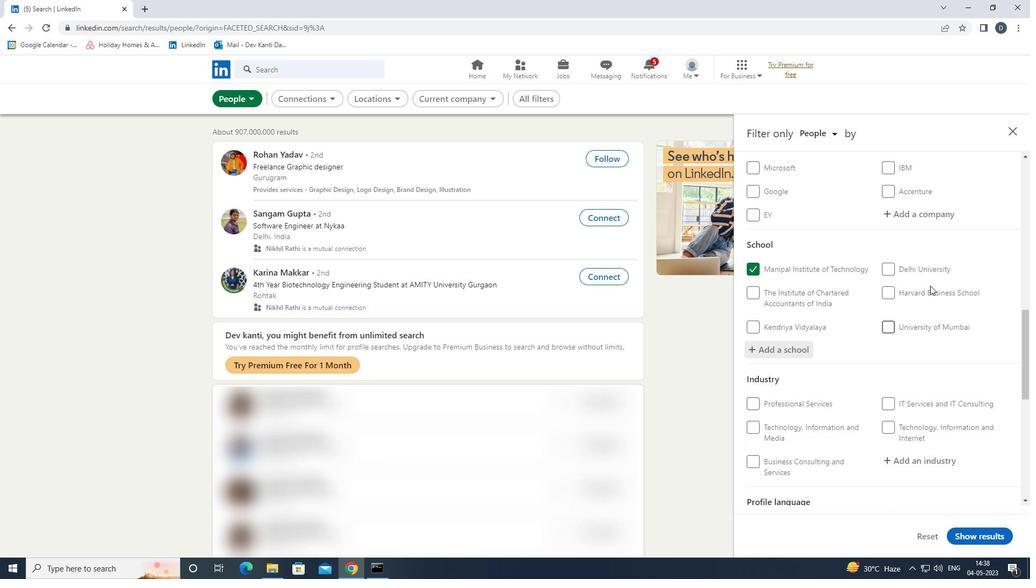 
Action: Mouse scrolled (912, 293) with delta (0, 0)
Screenshot: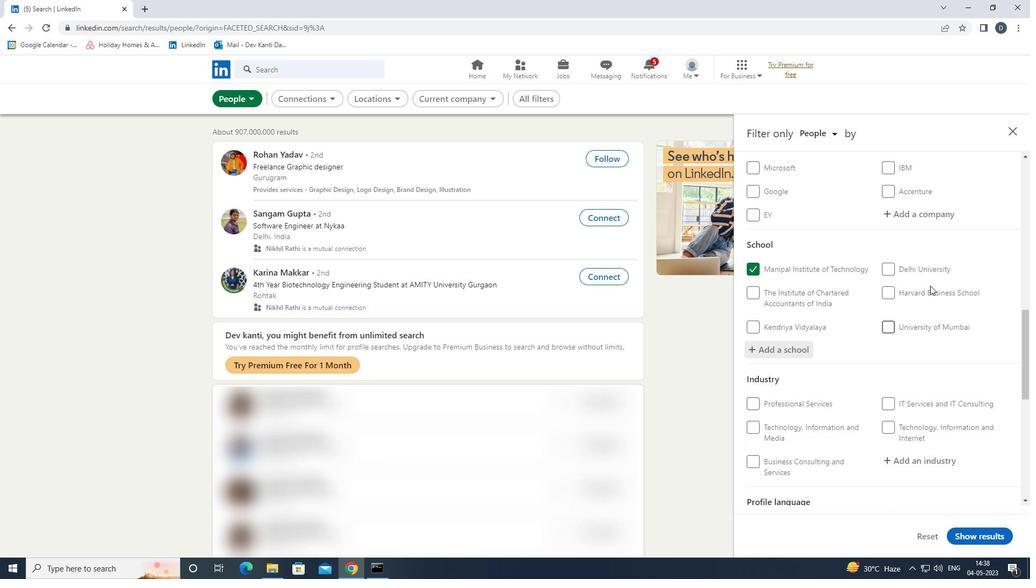 
Action: Mouse moved to (904, 305)
Screenshot: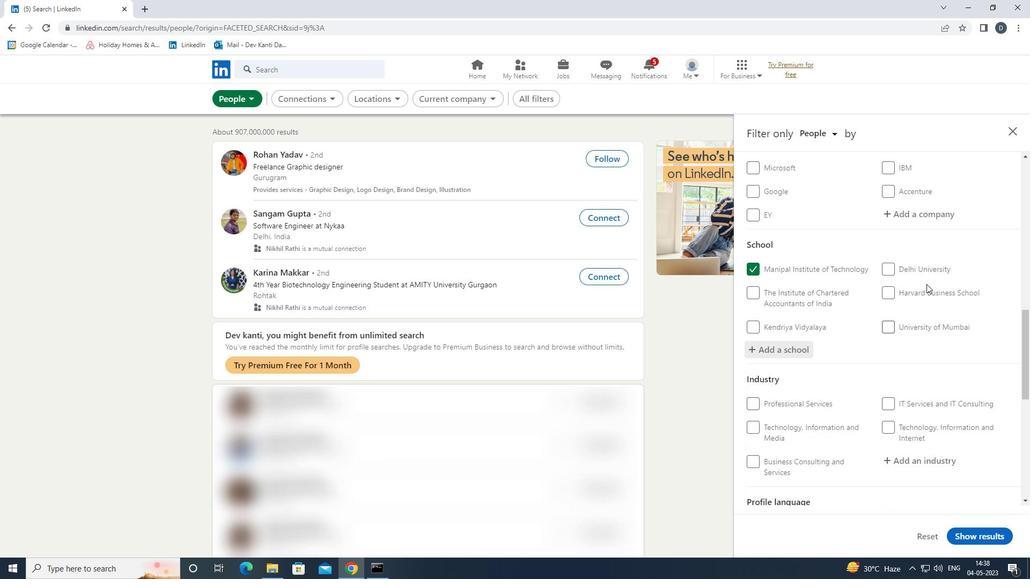 
Action: Mouse scrolled (904, 305) with delta (0, 0)
Screenshot: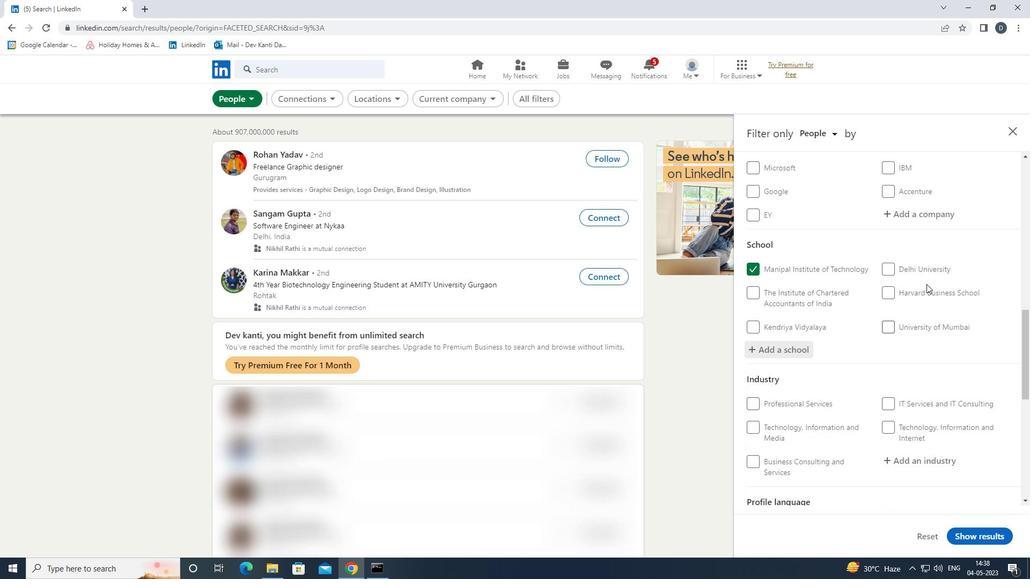 
Action: Mouse moved to (929, 298)
Screenshot: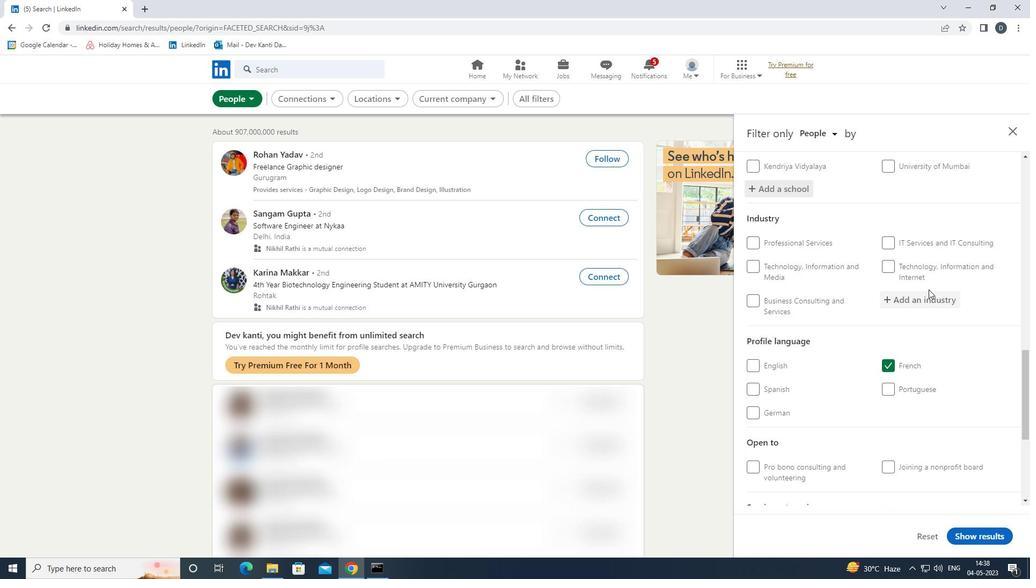 
Action: Mouse pressed left at (929, 298)
Screenshot: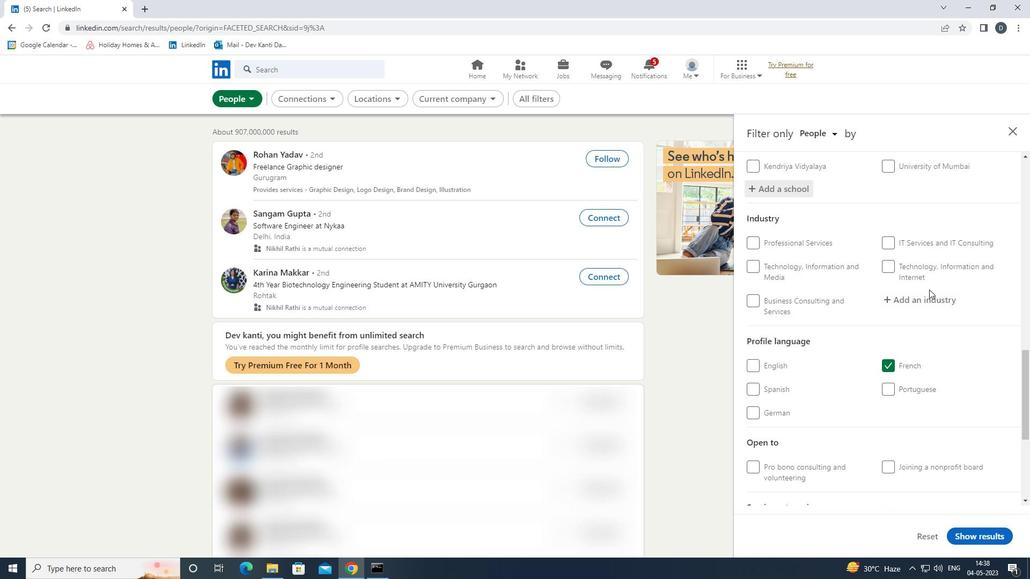 
Action: Key pressed <Key.shift><Key.shift>TELECOMMU<Key.down><Key.up><Key.up><Key.down><Key.enter>
Screenshot: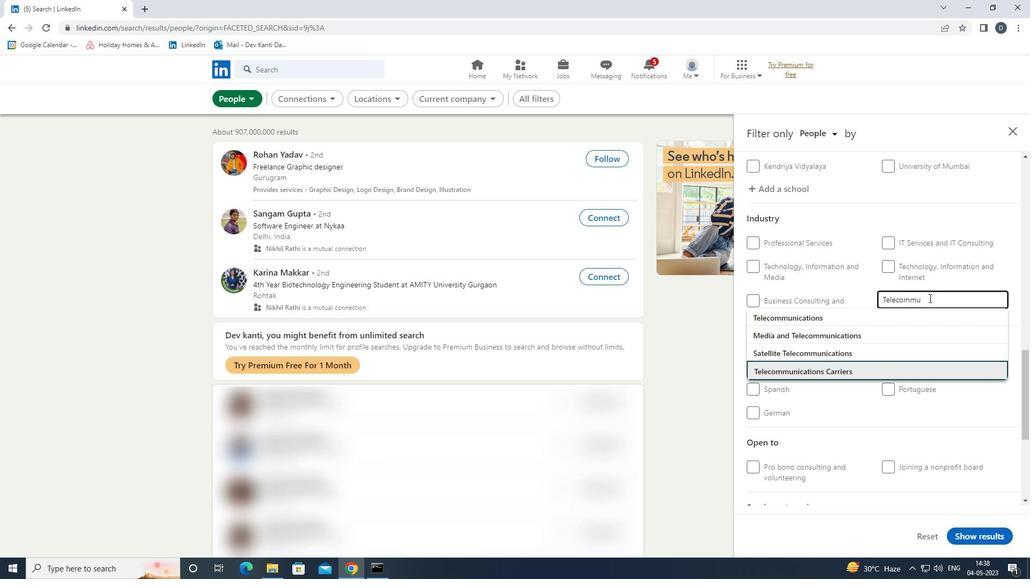 
Action: Mouse moved to (928, 121)
Screenshot: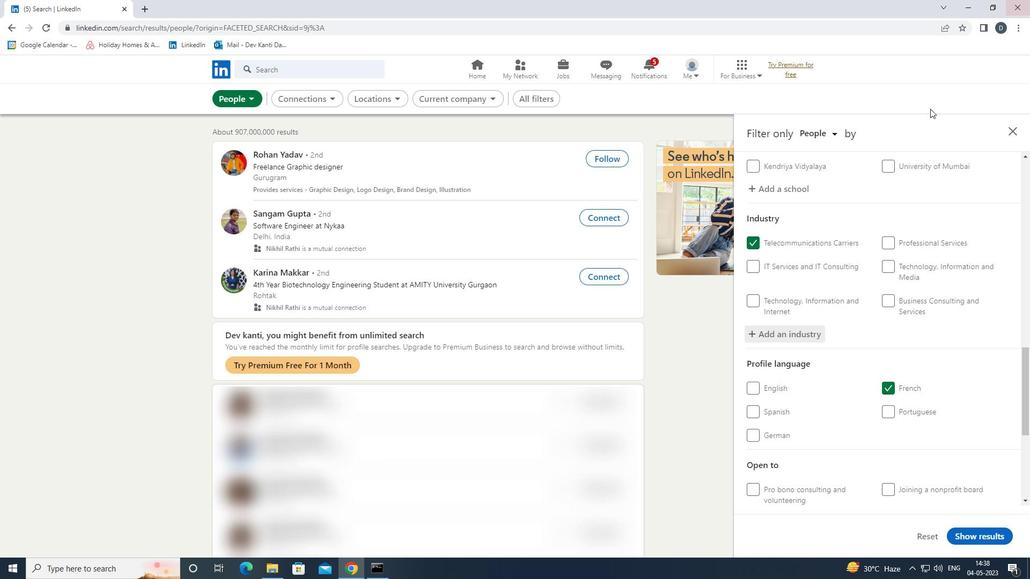 
Action: Mouse scrolled (928, 121) with delta (0, 0)
Screenshot: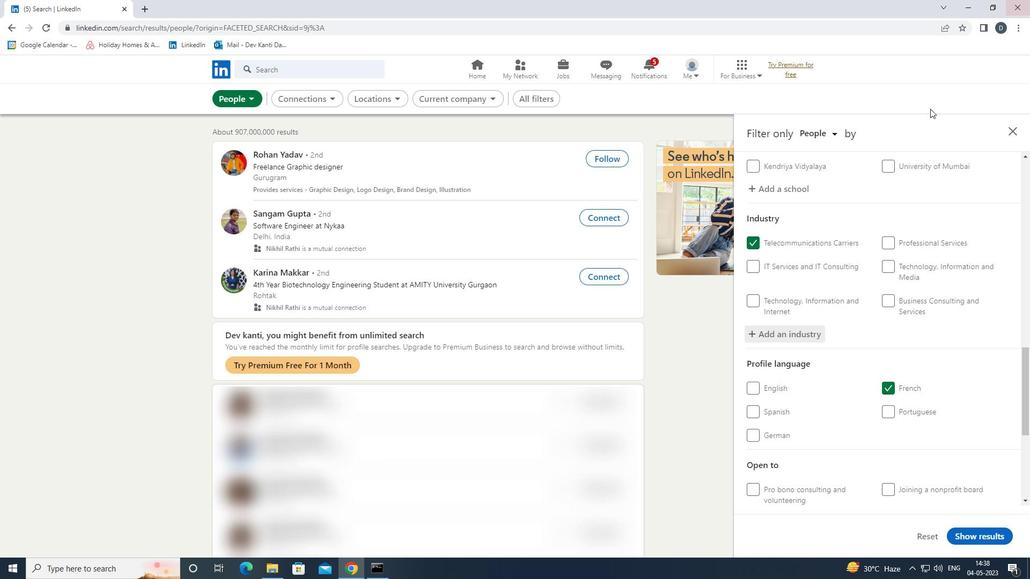 
Action: Mouse moved to (928, 129)
Screenshot: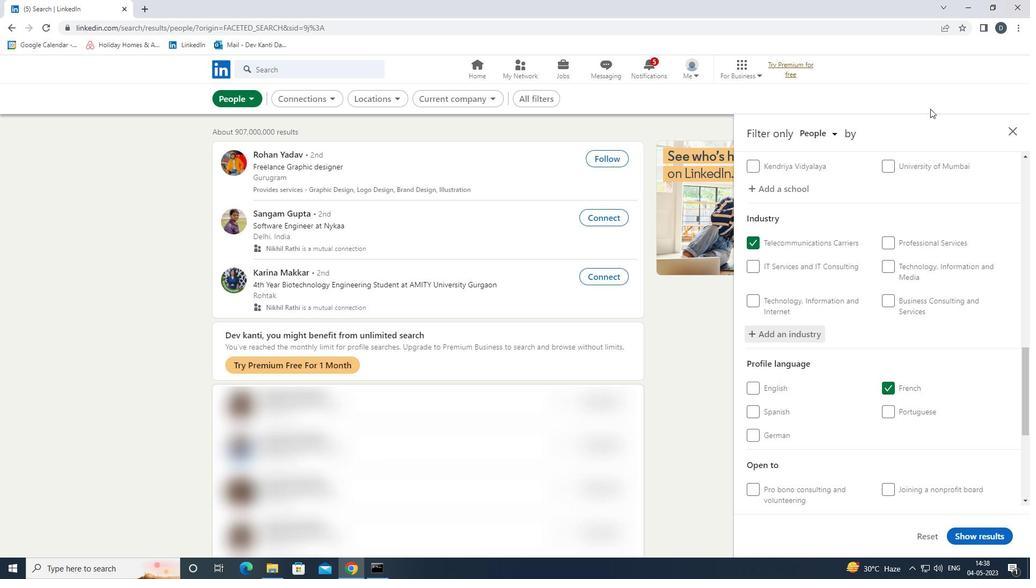 
Action: Mouse scrolled (928, 128) with delta (0, 0)
Screenshot: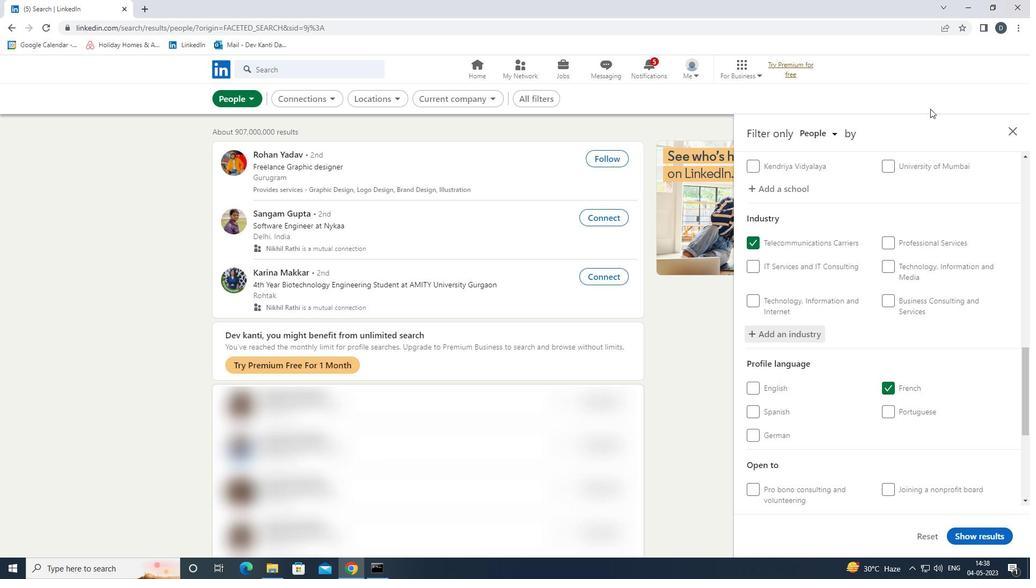 
Action: Mouse moved to (933, 139)
Screenshot: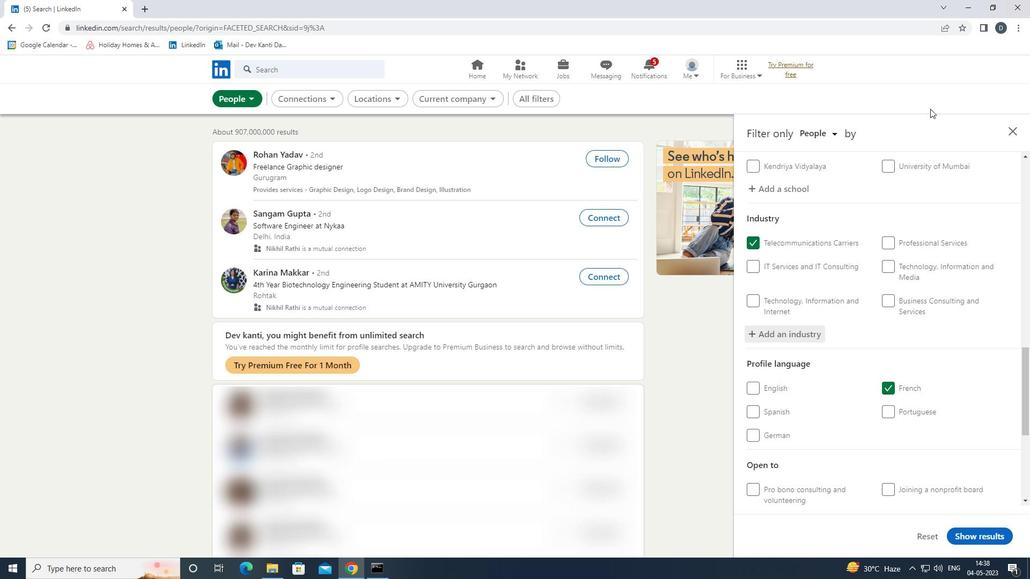 
Action: Mouse scrolled (933, 138) with delta (0, 0)
Screenshot: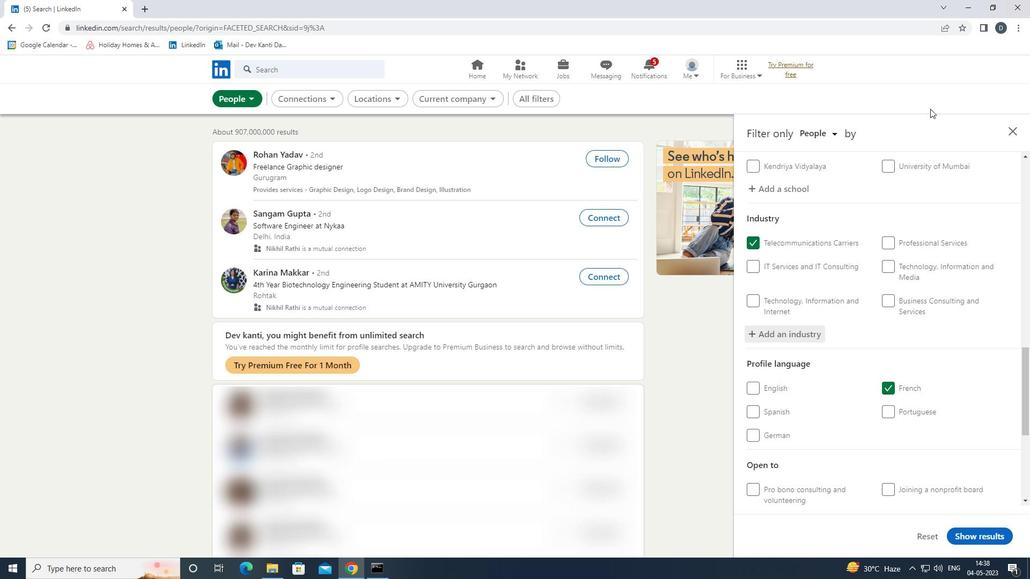 
Action: Mouse moved to (929, 233)
Screenshot: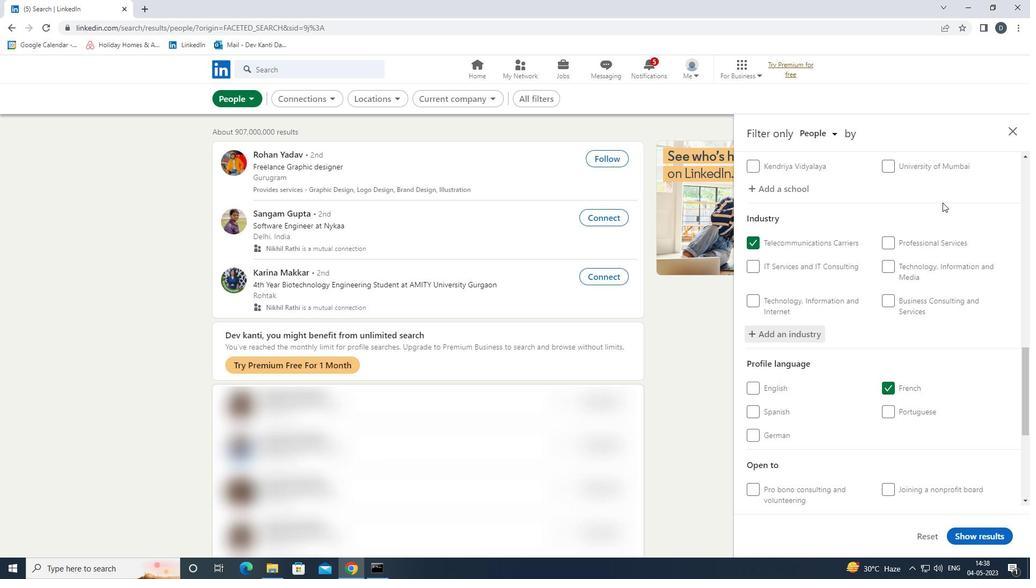 
Action: Mouse scrolled (929, 233) with delta (0, 0)
Screenshot: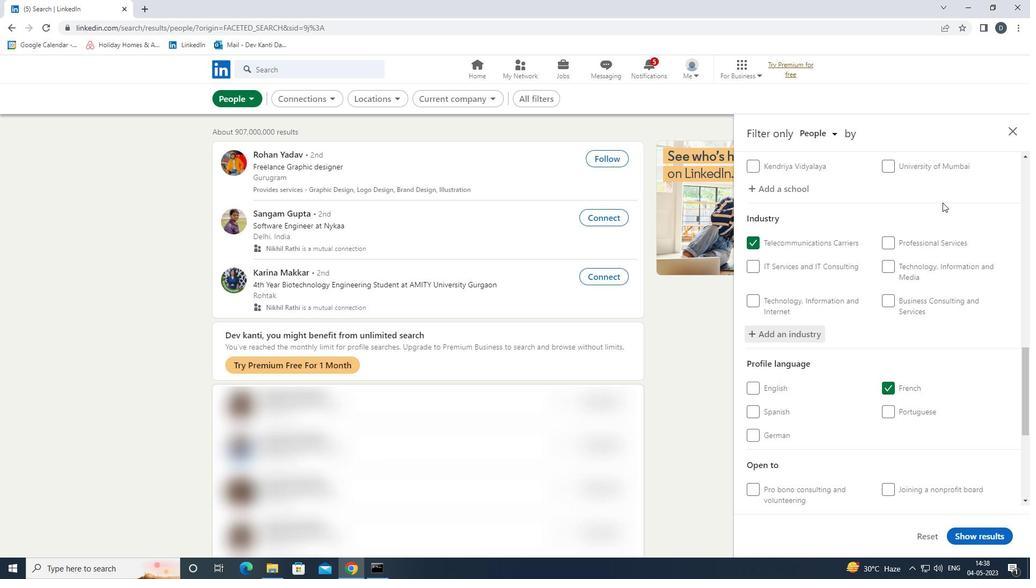 
Action: Mouse moved to (928, 240)
Screenshot: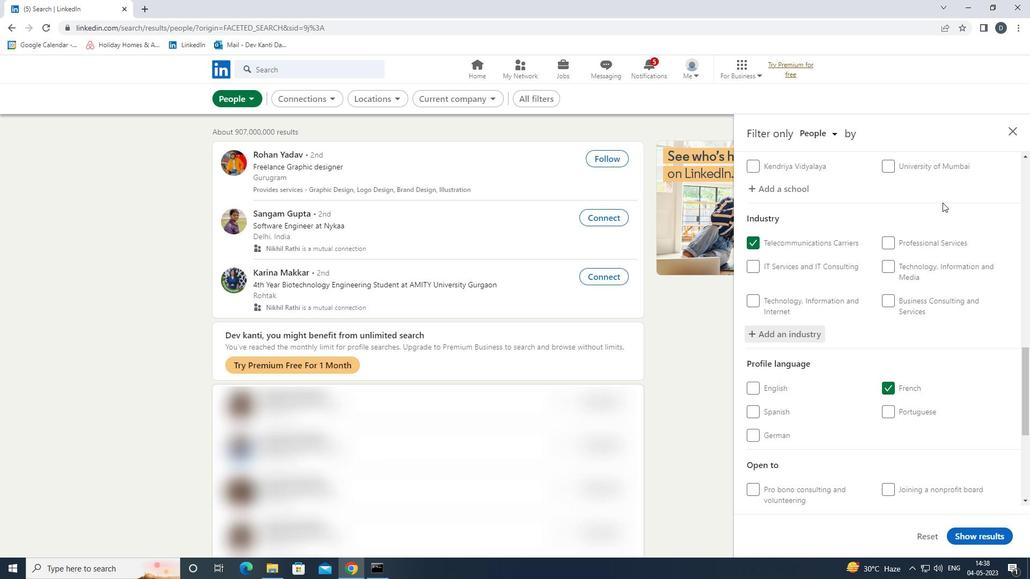 
Action: Mouse scrolled (928, 239) with delta (0, 0)
Screenshot: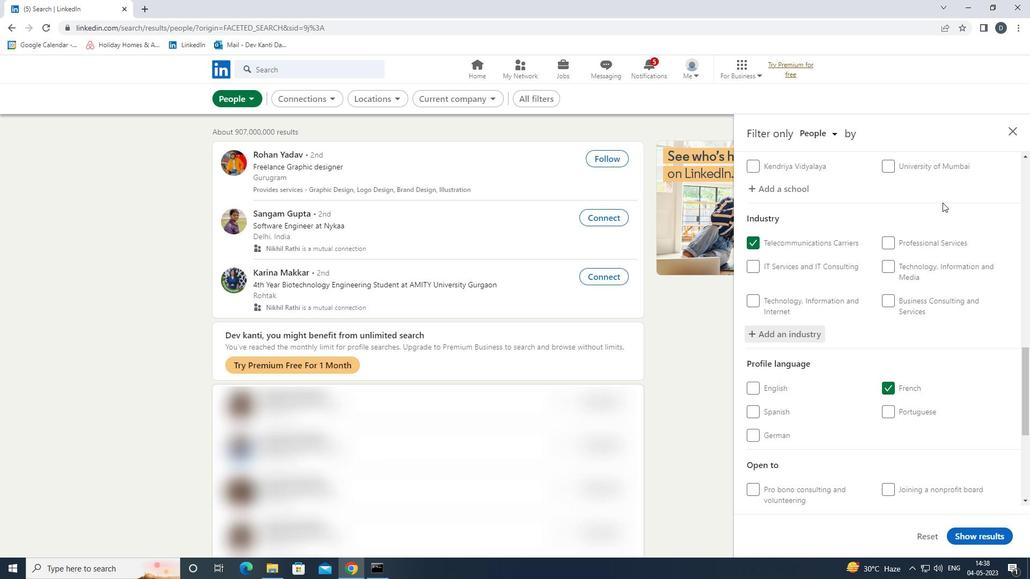 
Action: Mouse moved to (928, 247)
Screenshot: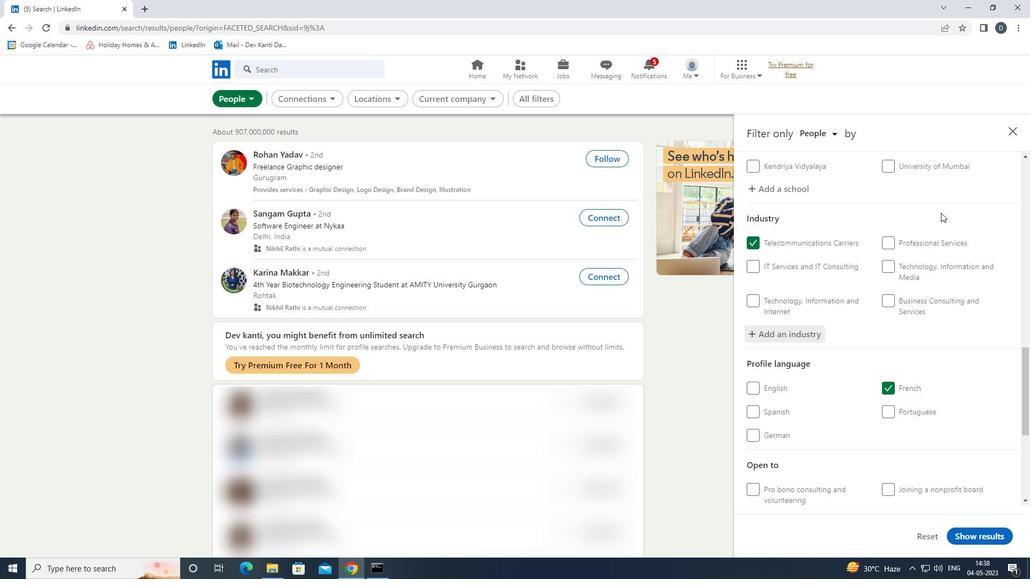 
Action: Mouse scrolled (928, 247) with delta (0, 0)
Screenshot: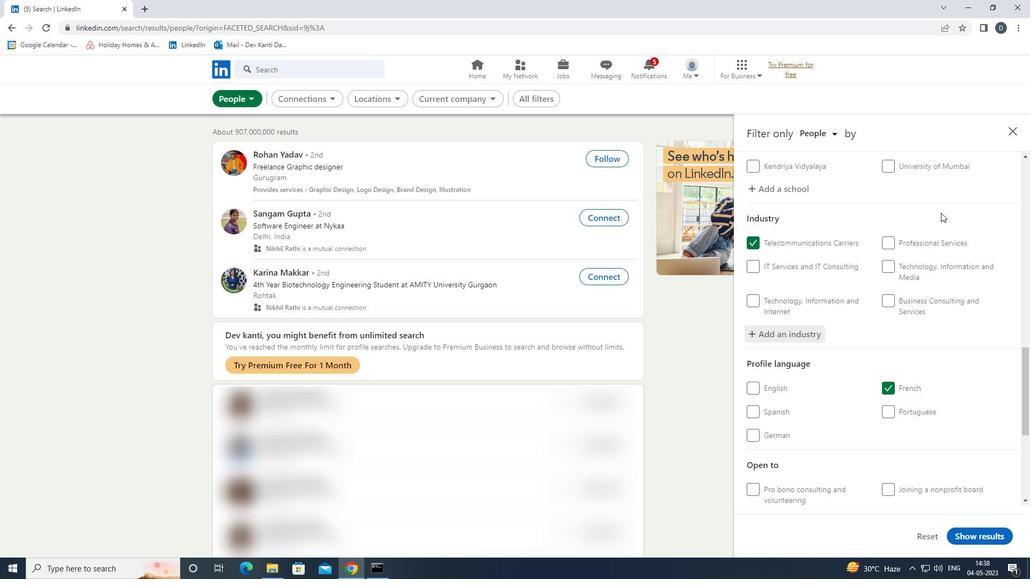 
Action: Mouse moved to (931, 287)
Screenshot: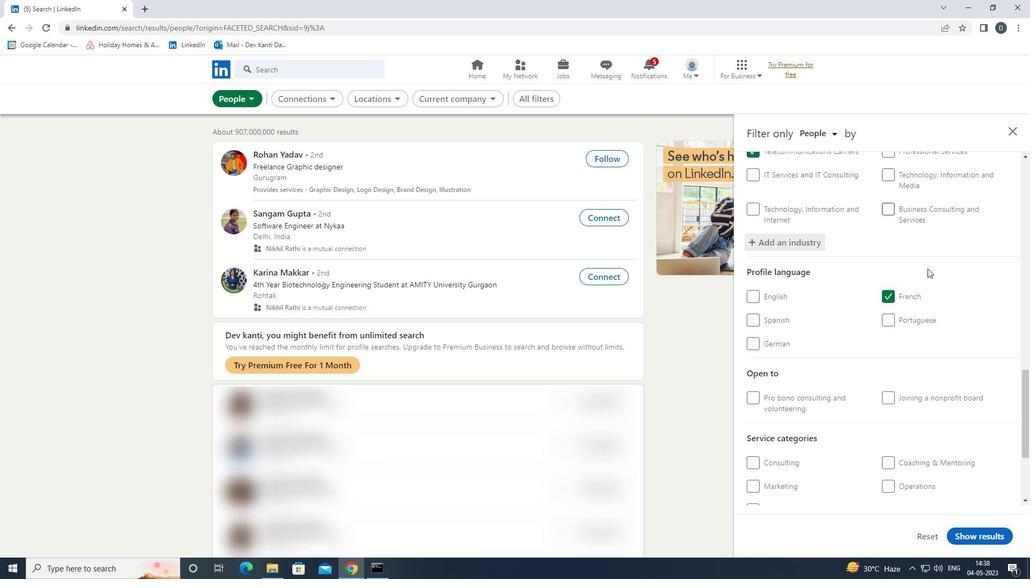 
Action: Mouse scrolled (931, 287) with delta (0, 0)
Screenshot: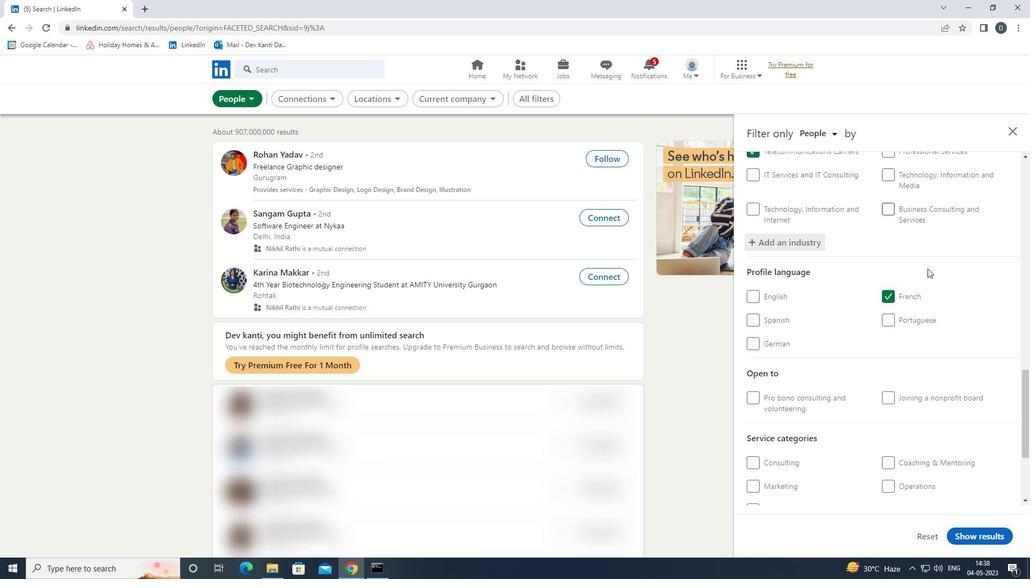 
Action: Mouse moved to (934, 293)
Screenshot: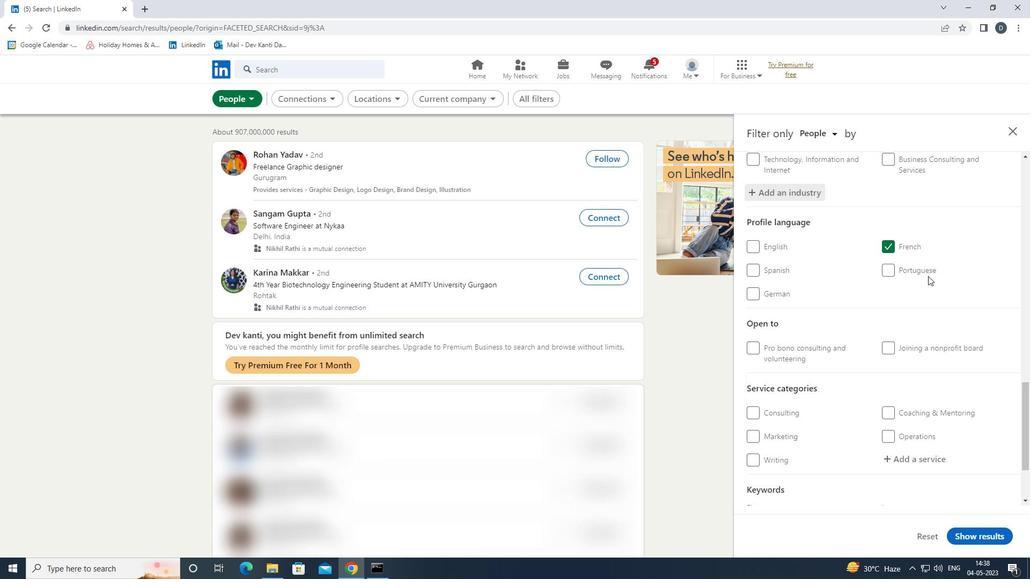 
Action: Mouse scrolled (934, 292) with delta (0, 0)
Screenshot: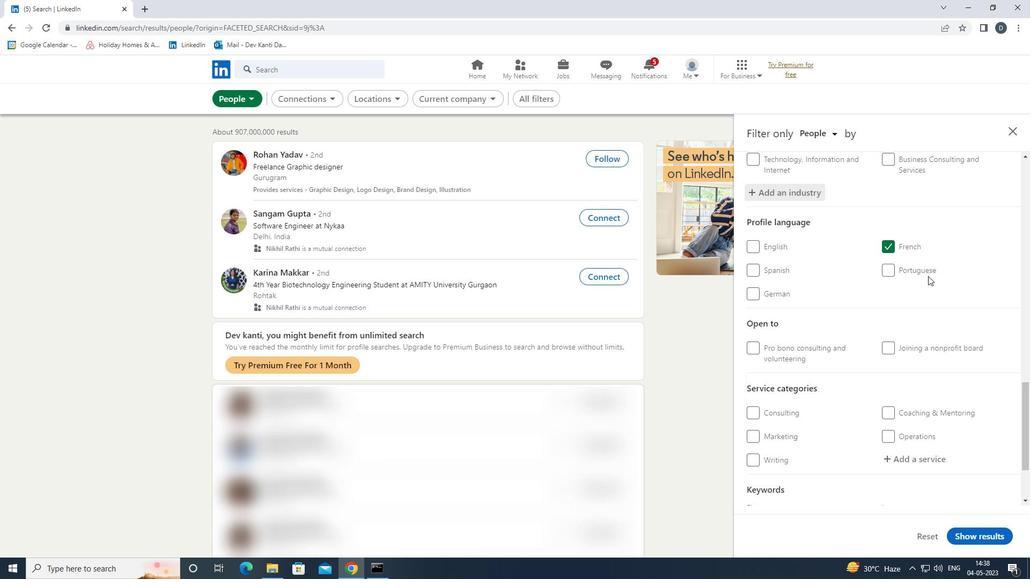 
Action: Mouse moved to (938, 353)
Screenshot: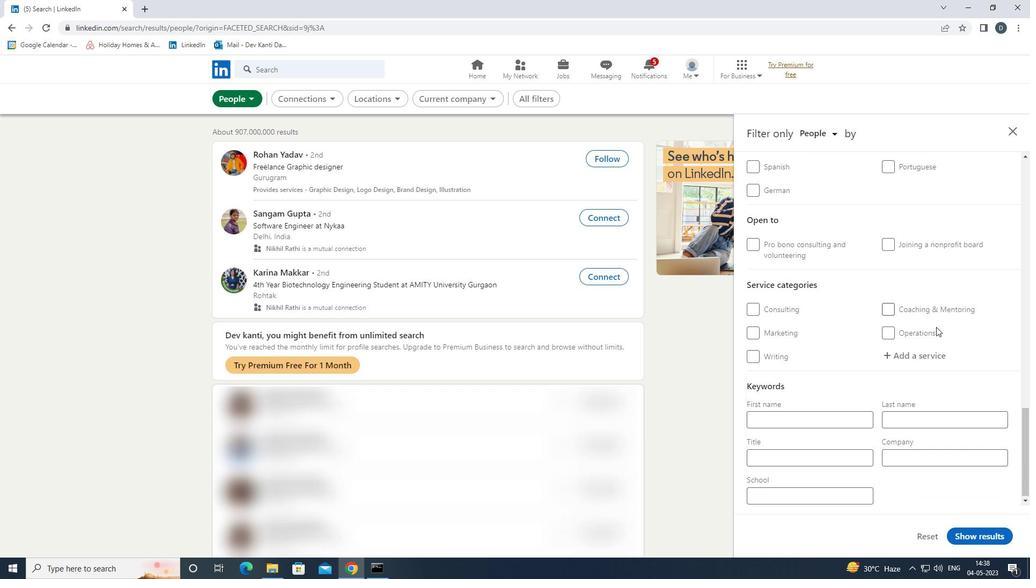 
Action: Mouse pressed left at (938, 353)
Screenshot: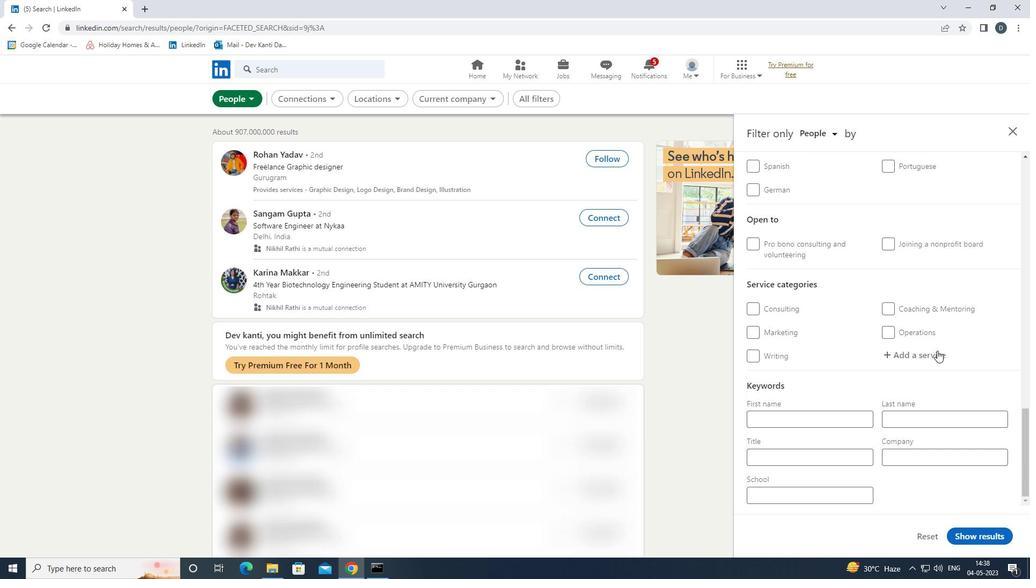 
Action: Mouse moved to (934, 365)
Screenshot: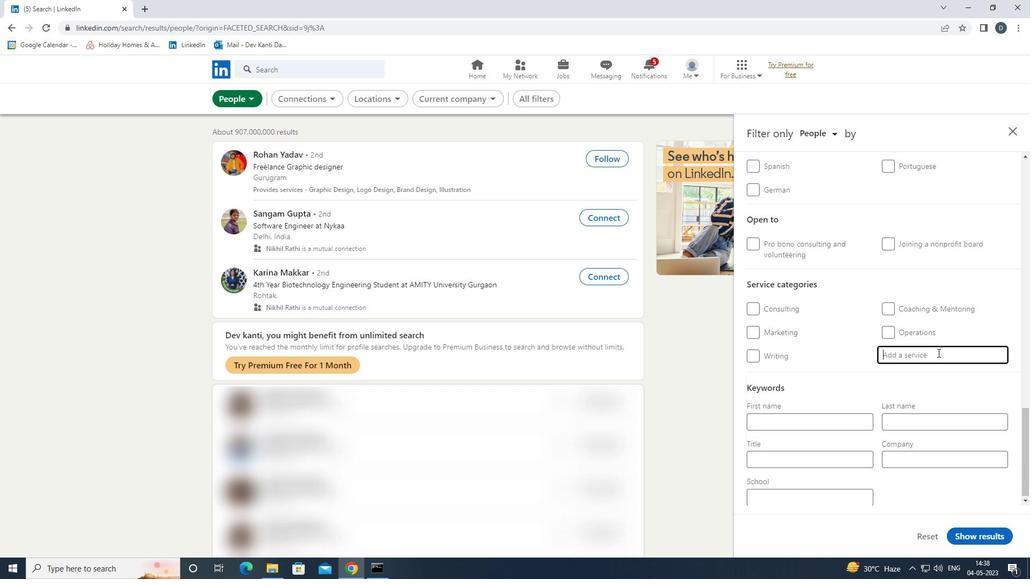 
Action: Key pressed <Key.shift>GRAPHIC<Key.space><Key.down><Key.enter>\<Key.backspace><Key.shift>GRAPHIC<Key.down><Key.enter>
Screenshot: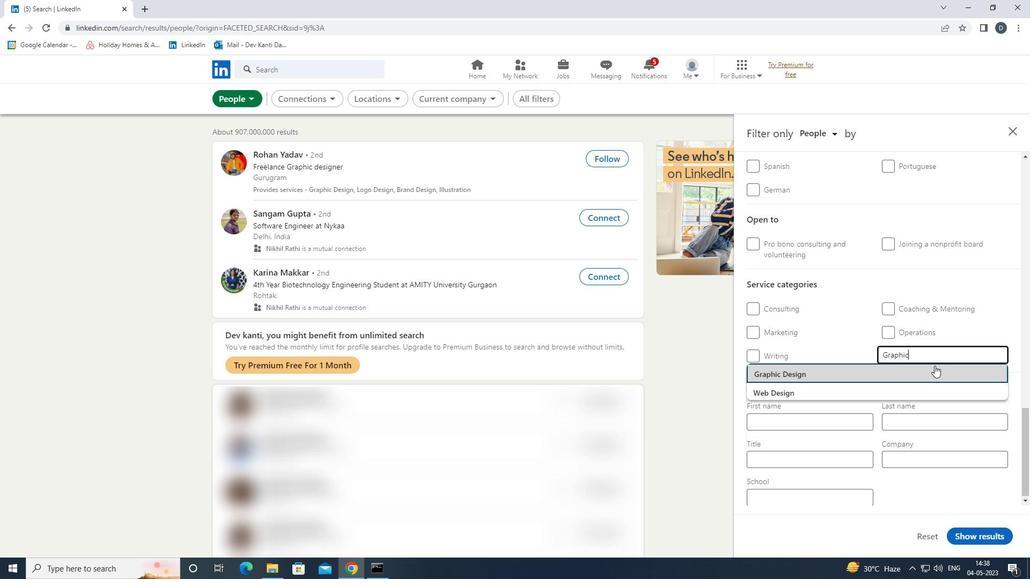 
Action: Mouse scrolled (934, 366) with delta (0, 0)
Screenshot: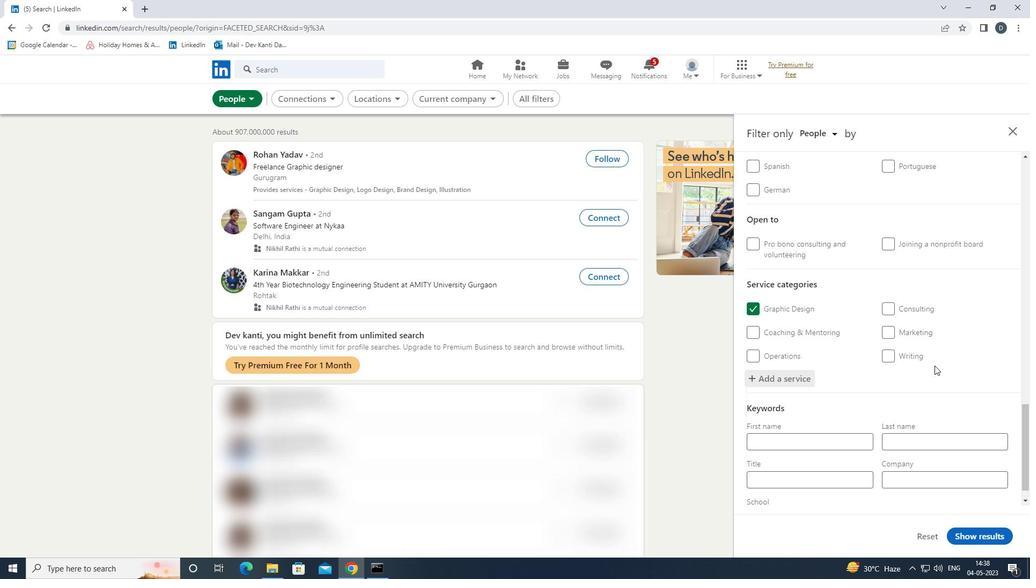 
Action: Mouse moved to (934, 369)
Screenshot: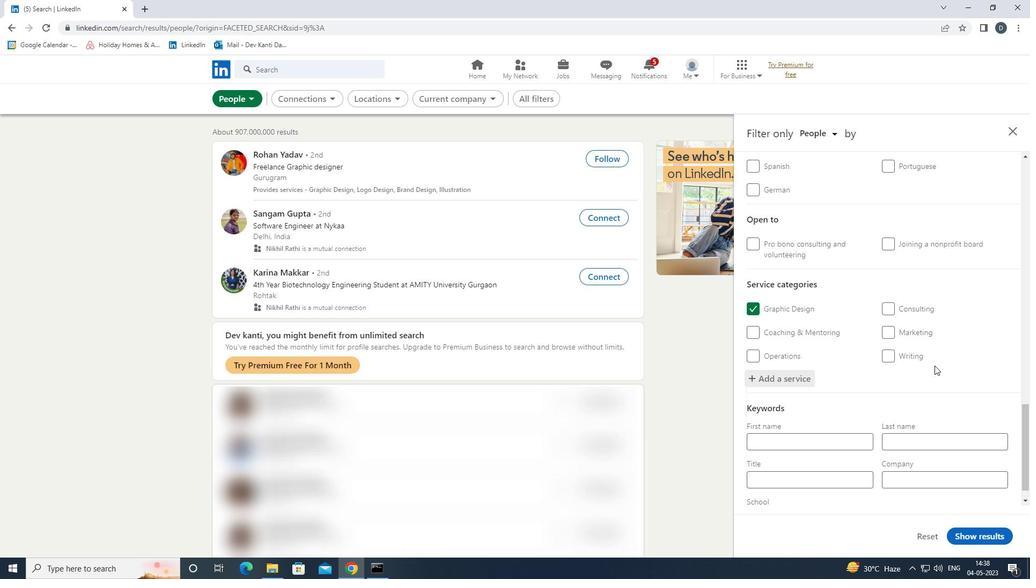 
Action: Mouse scrolled (934, 369) with delta (0, 0)
Screenshot: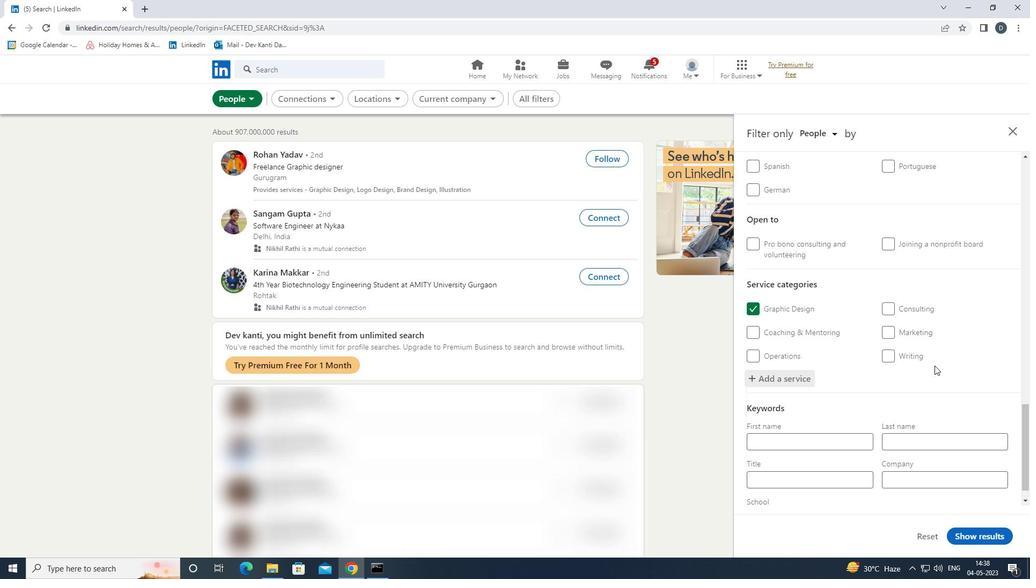 
Action: Mouse scrolled (934, 369) with delta (0, 0)
Screenshot: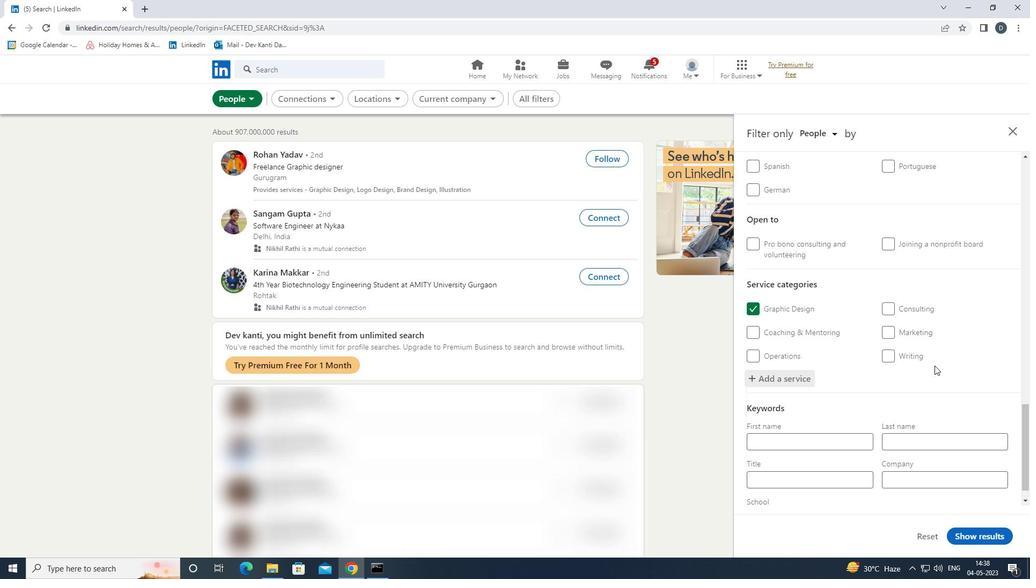 
Action: Mouse moved to (934, 370)
Screenshot: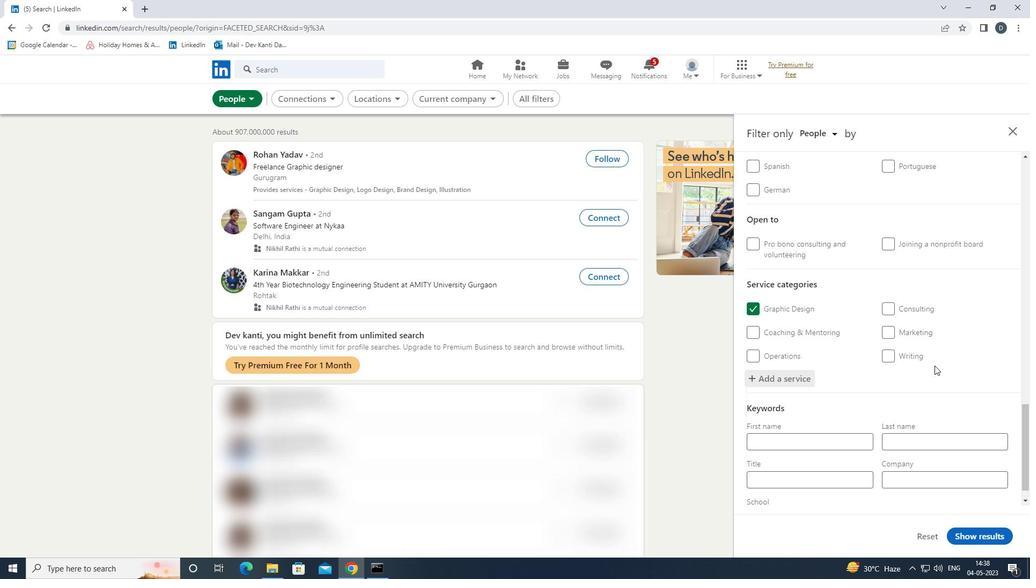 
Action: Mouse scrolled (934, 370) with delta (0, 0)
Screenshot: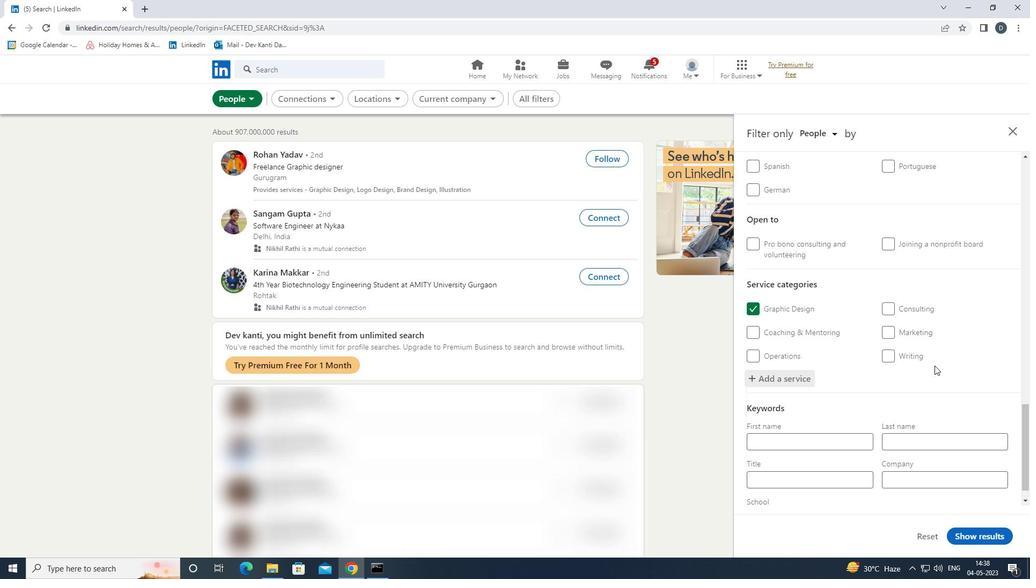 
Action: Mouse moved to (806, 446)
Screenshot: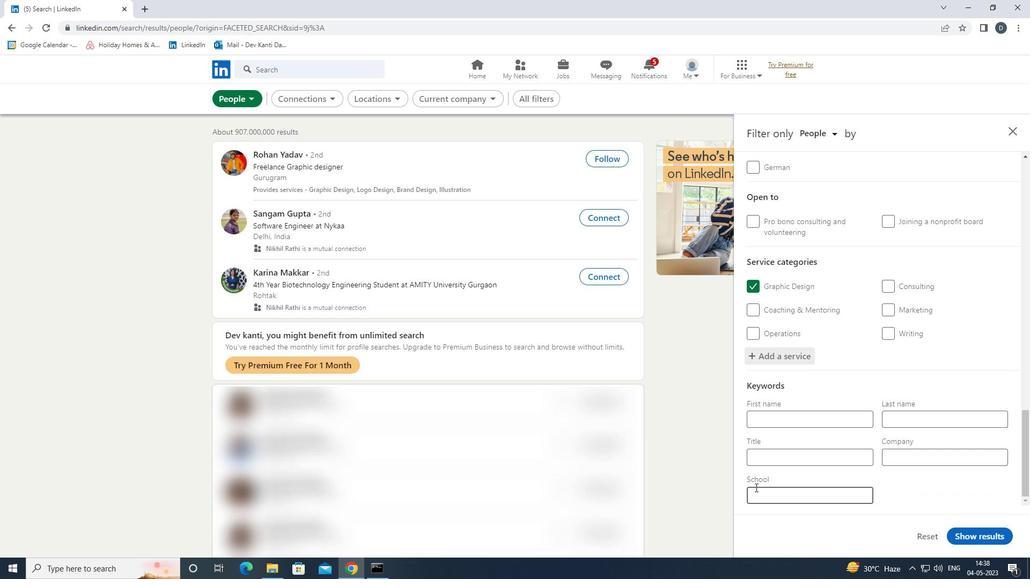 
Action: Mouse pressed left at (806, 446)
Screenshot: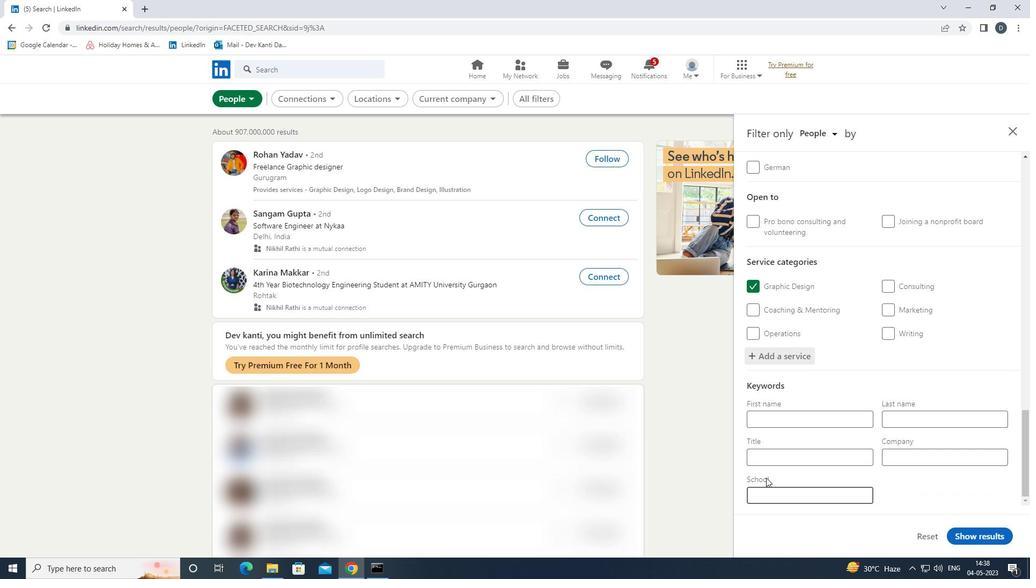 
Action: Mouse moved to (810, 448)
Screenshot: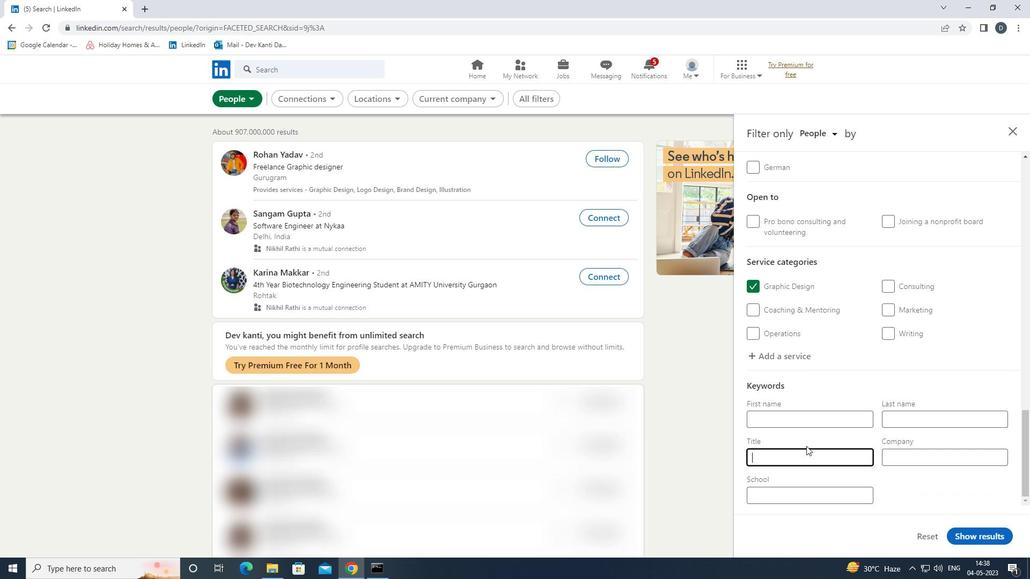 
Action: Mouse pressed left at (810, 448)
Screenshot: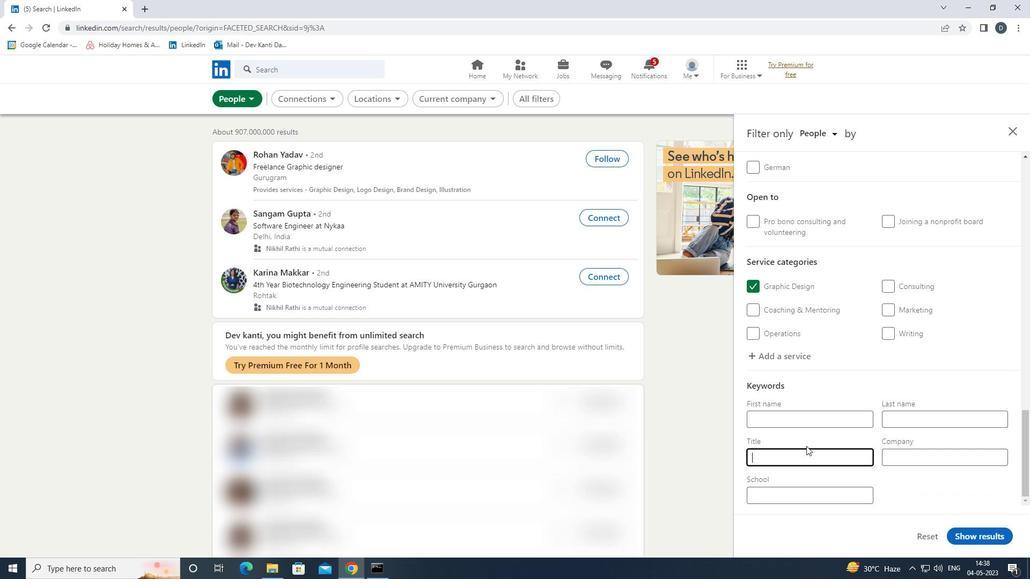 
Action: Mouse moved to (810, 449)
Screenshot: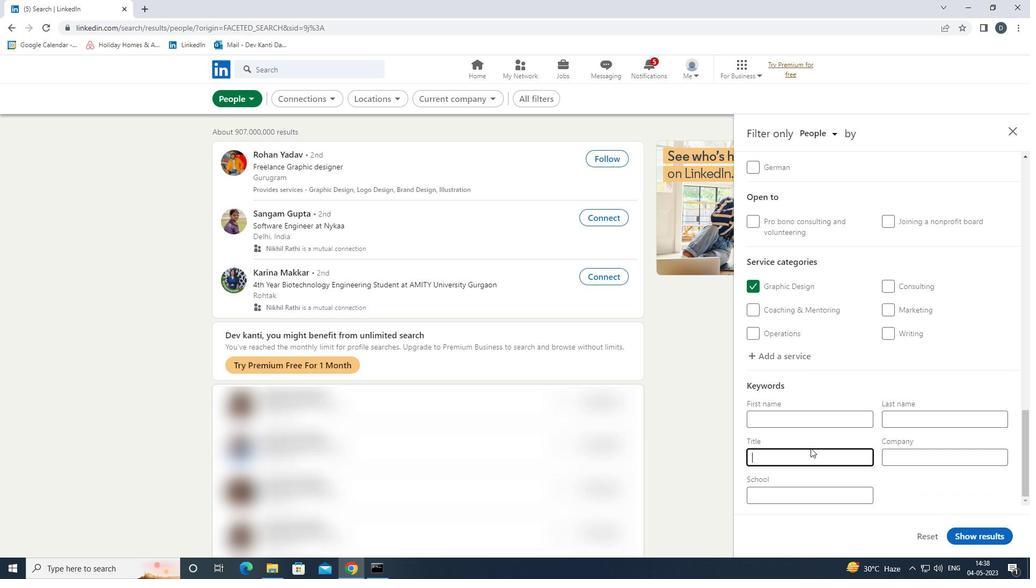 
Action: Key pressed <Key.shift>DIGITAL<Key.space><Key.shift>MARKETING<Key.left><Key.left><Key.left><Key.left><Key.left><Key.left><Key.left><Key.backspace>A<Key.right><Key.right><Key.right><Key.right><Key.right><Key.right><Key.right><Key.right><Key.right><Key.right><Key.space><Key.right><Key.shift>MANAGER
Screenshot: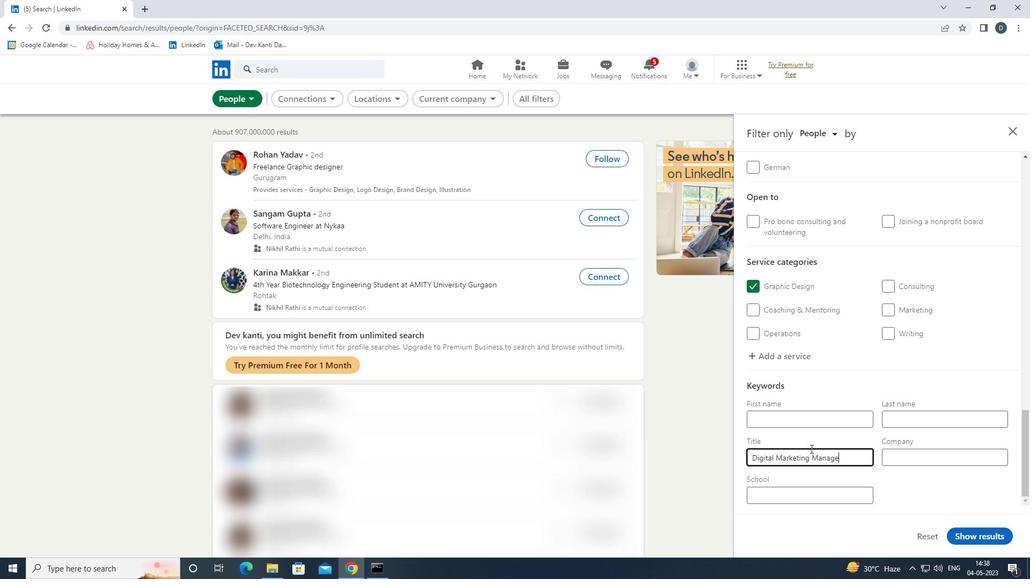 
Action: Mouse moved to (998, 539)
Screenshot: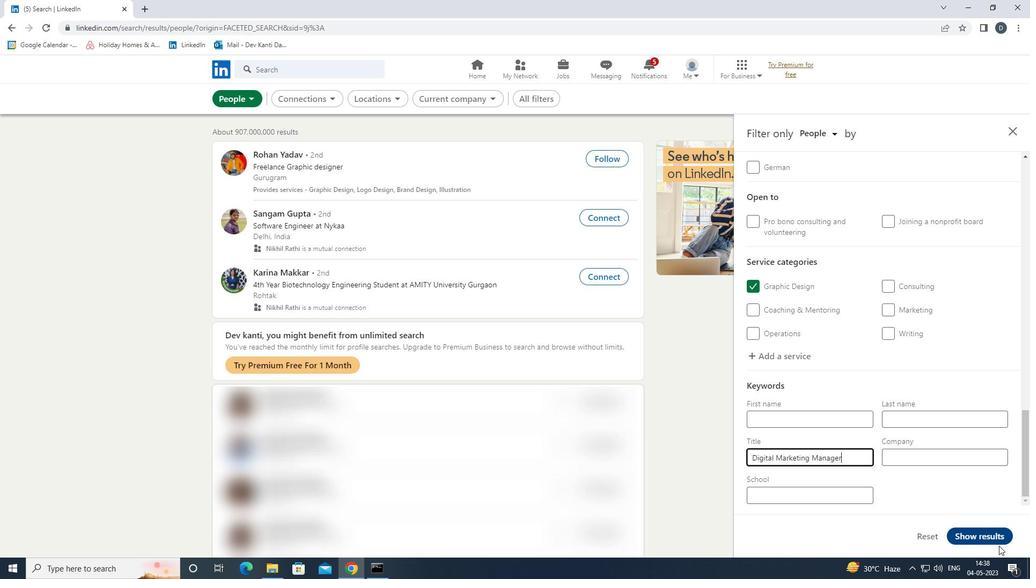
Action: Mouse pressed left at (998, 539)
Screenshot: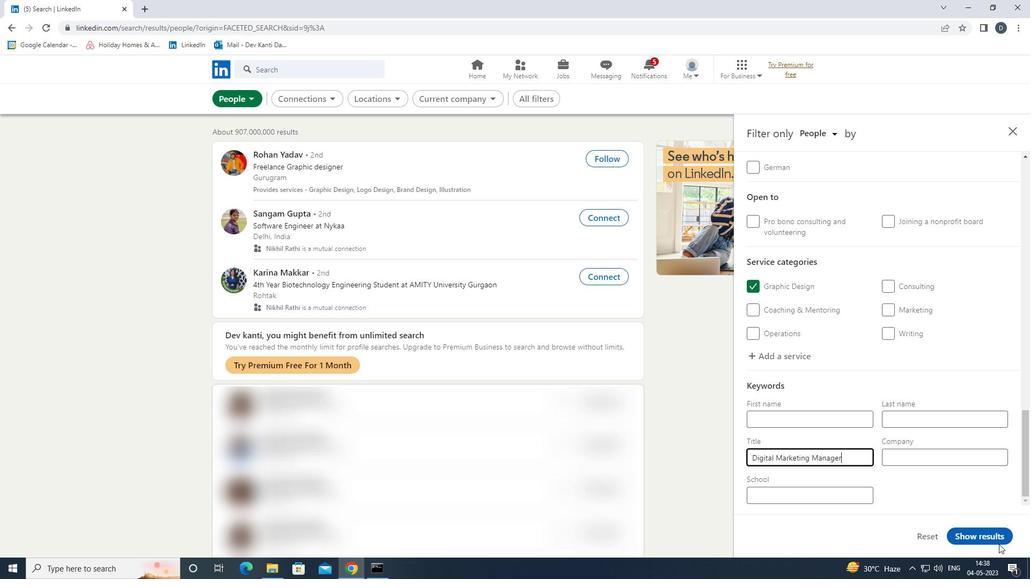 
Action: Mouse moved to (504, 211)
Screenshot: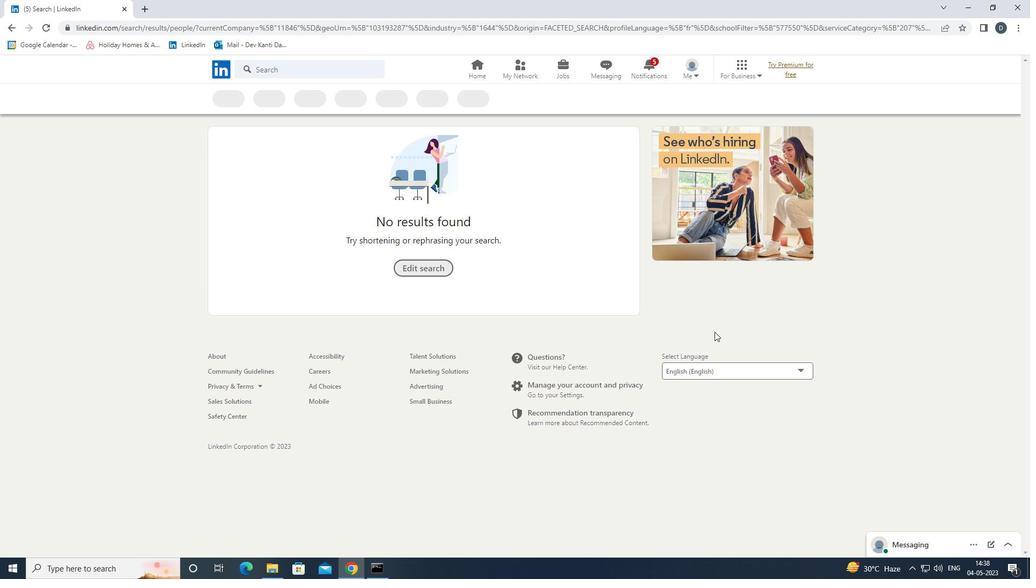 
